 Task: Open Card Mediation Execution Review in Board Sales Forecasting Software to Workspace Administrative Assistance and add a team member Softage.3@softage.net, a label Red, a checklist Affiliate Marketing, an attachment from your google drive, a color Red and finally, add a card description 'Plan and execute company team-building workshop' and a comment 'This task presents an opportunity to innovate and come up with new solutions to old problems.'. Add a start date 'Jan 07, 1900' with a due date 'Jan 14, 1900'
Action: Mouse moved to (649, 189)
Screenshot: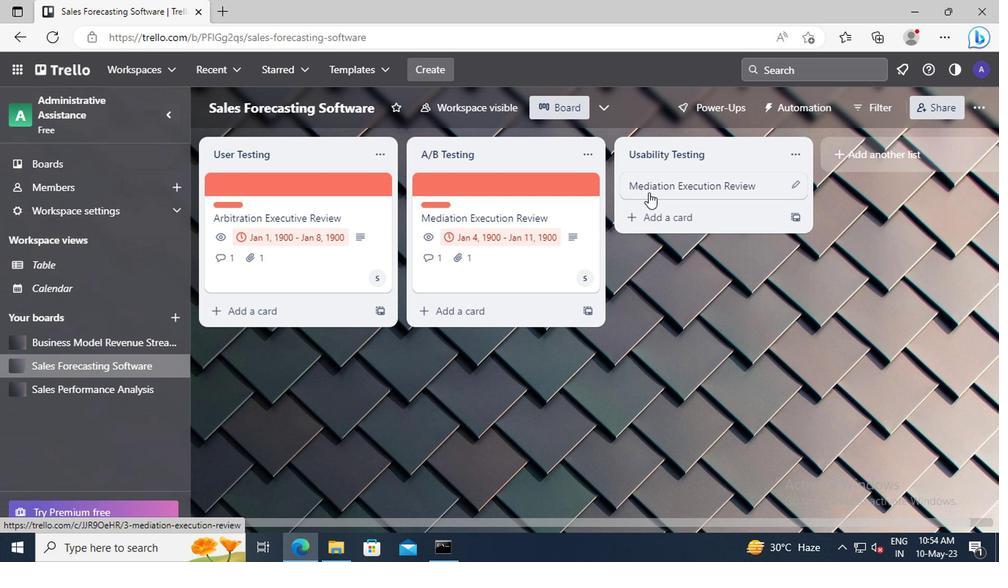 
Action: Mouse pressed left at (649, 189)
Screenshot: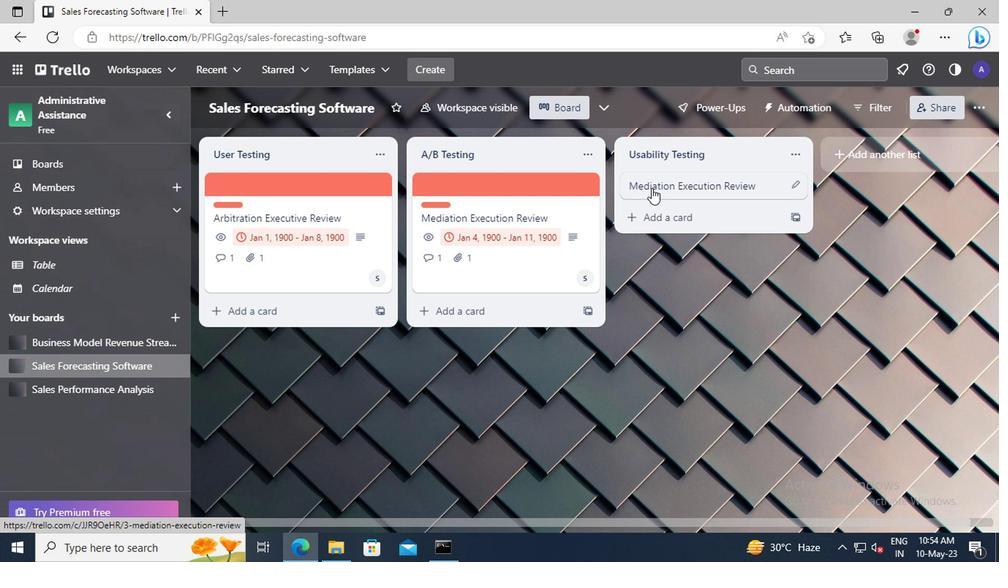 
Action: Mouse moved to (652, 237)
Screenshot: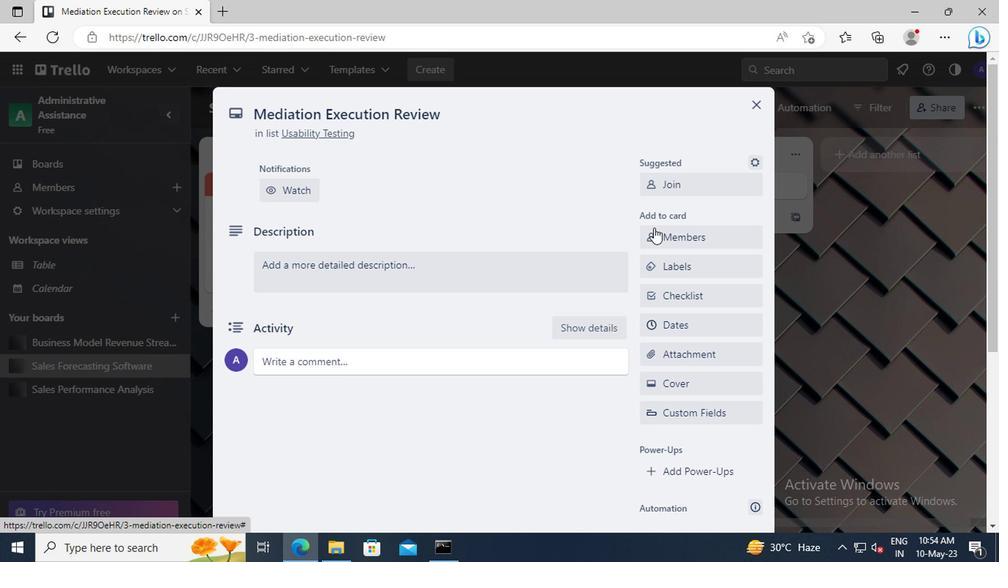 
Action: Mouse pressed left at (652, 237)
Screenshot: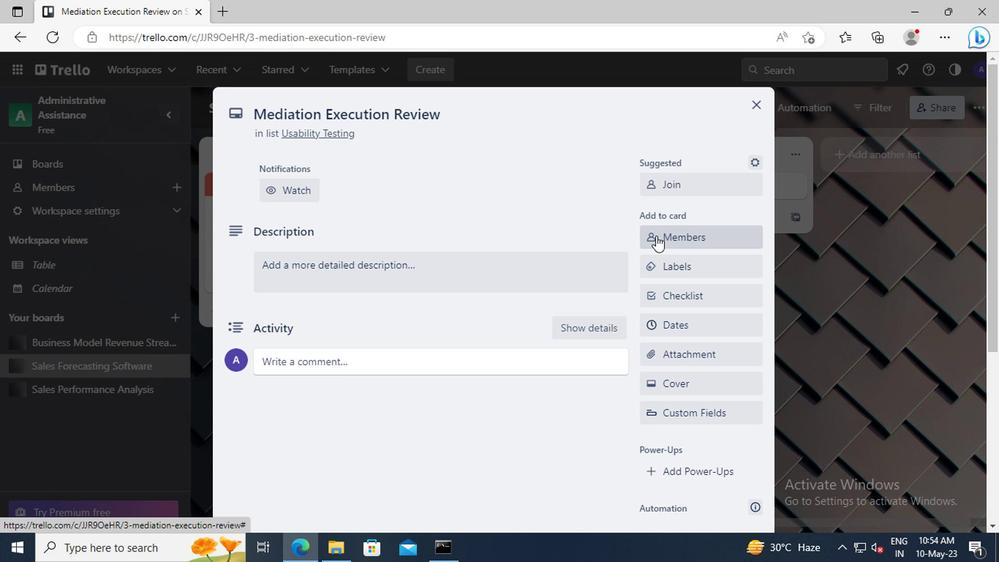 
Action: Mouse moved to (675, 304)
Screenshot: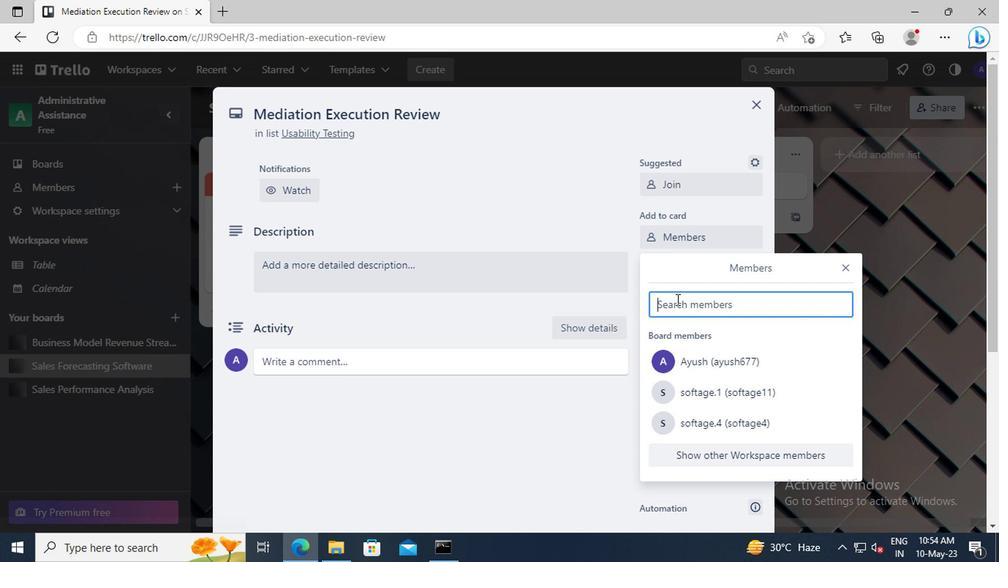 
Action: Mouse pressed left at (675, 304)
Screenshot: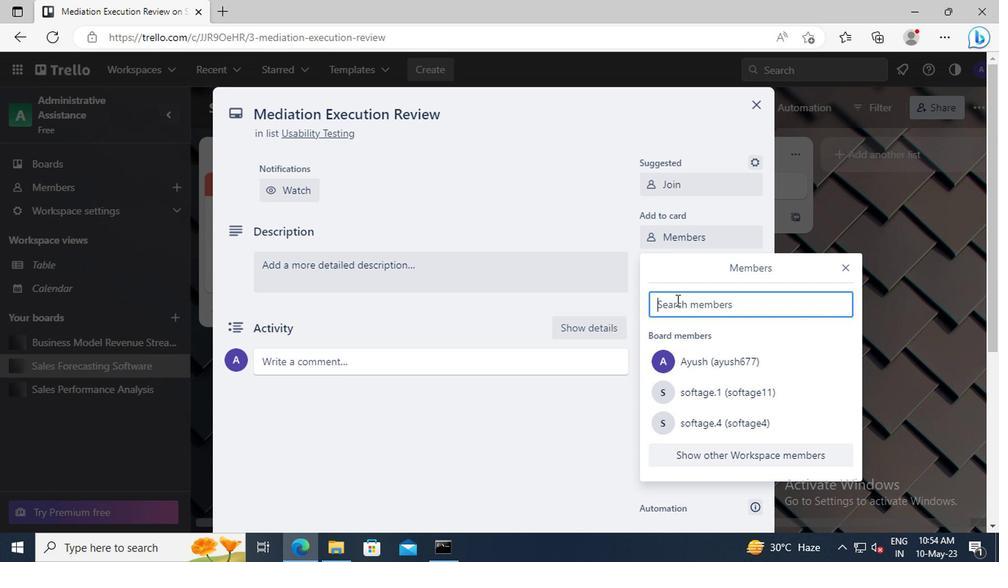 
Action: Mouse moved to (675, 304)
Screenshot: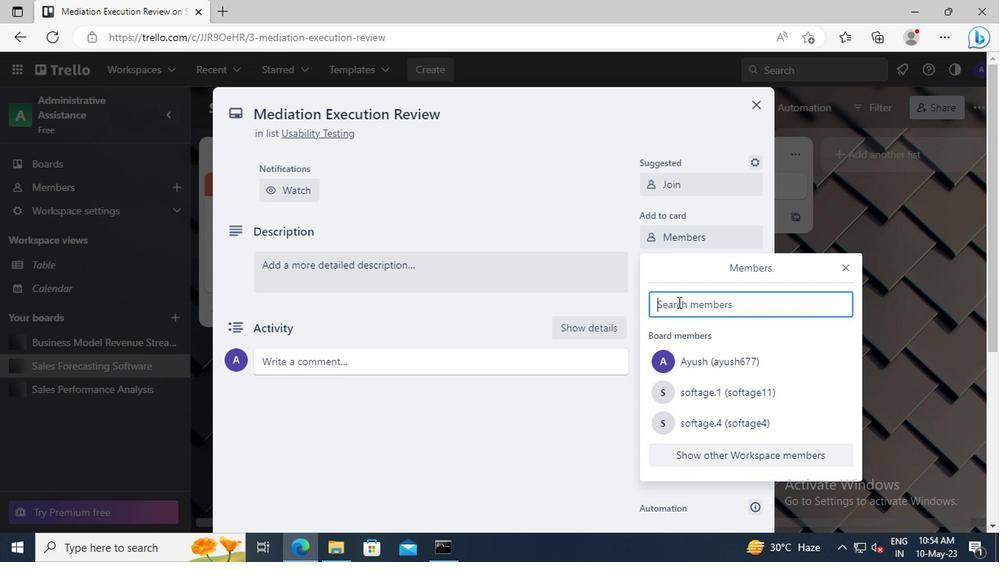 
Action: Key pressed <Key.shift>SOFTAGE.3
Screenshot: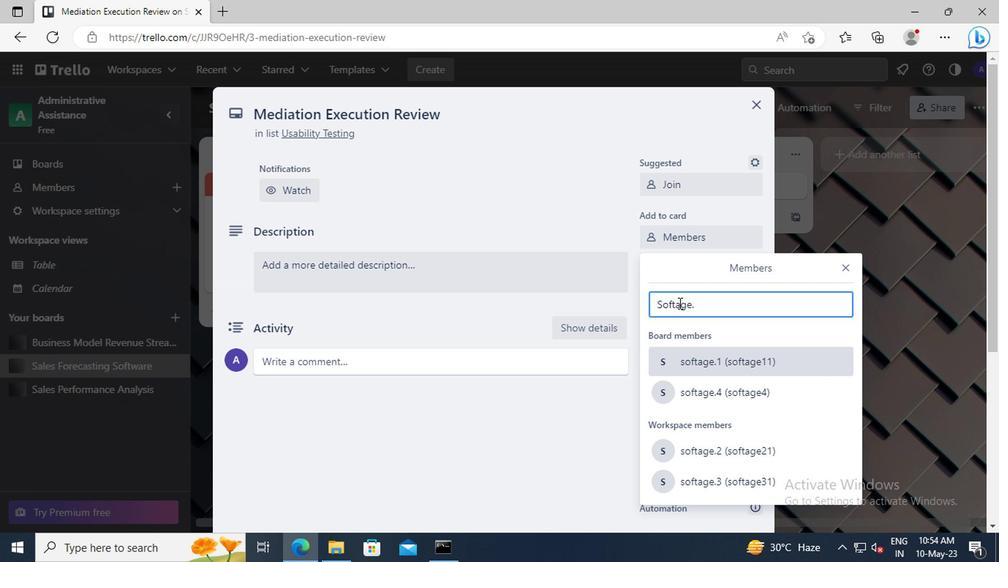 
Action: Mouse moved to (680, 438)
Screenshot: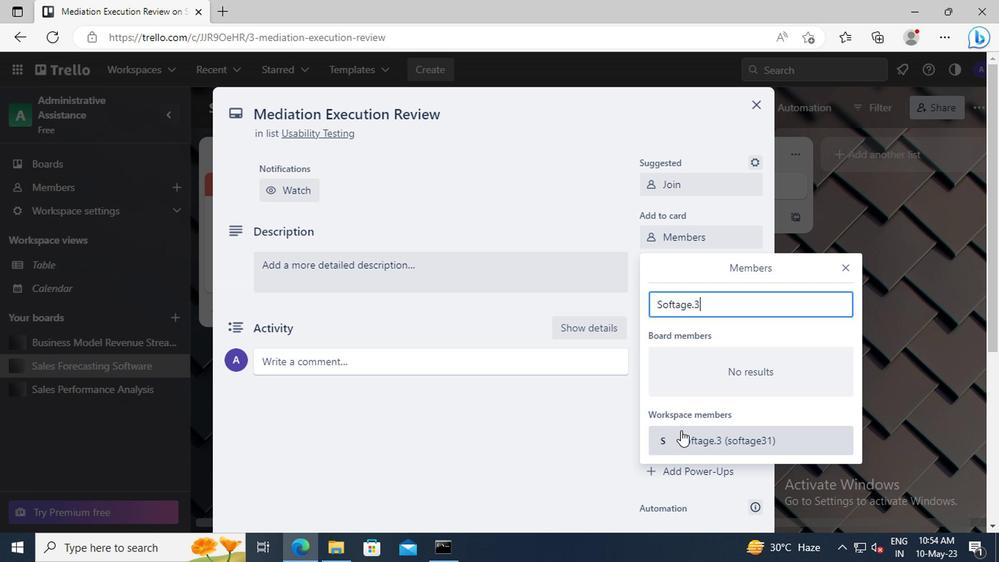 
Action: Mouse pressed left at (680, 438)
Screenshot: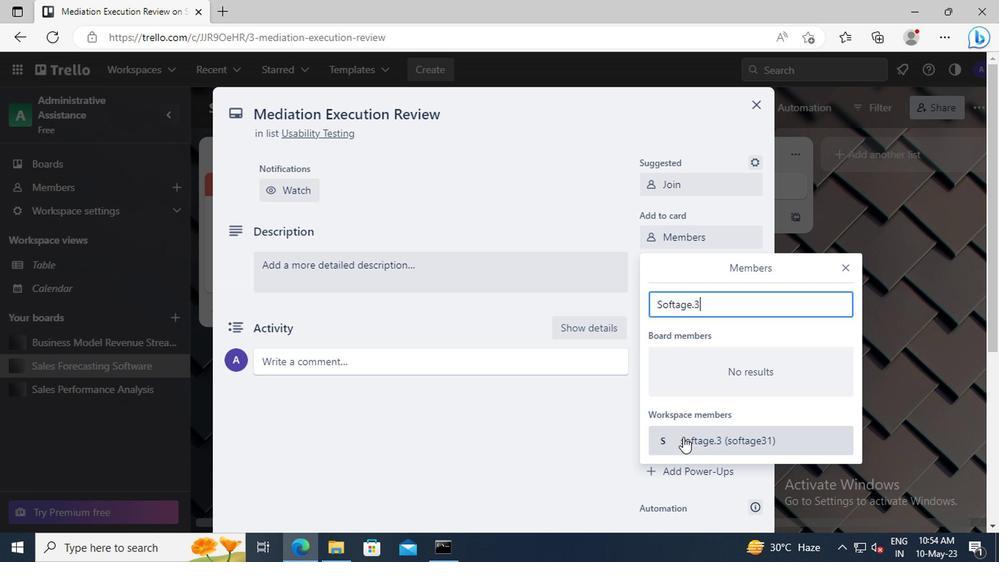 
Action: Mouse moved to (846, 268)
Screenshot: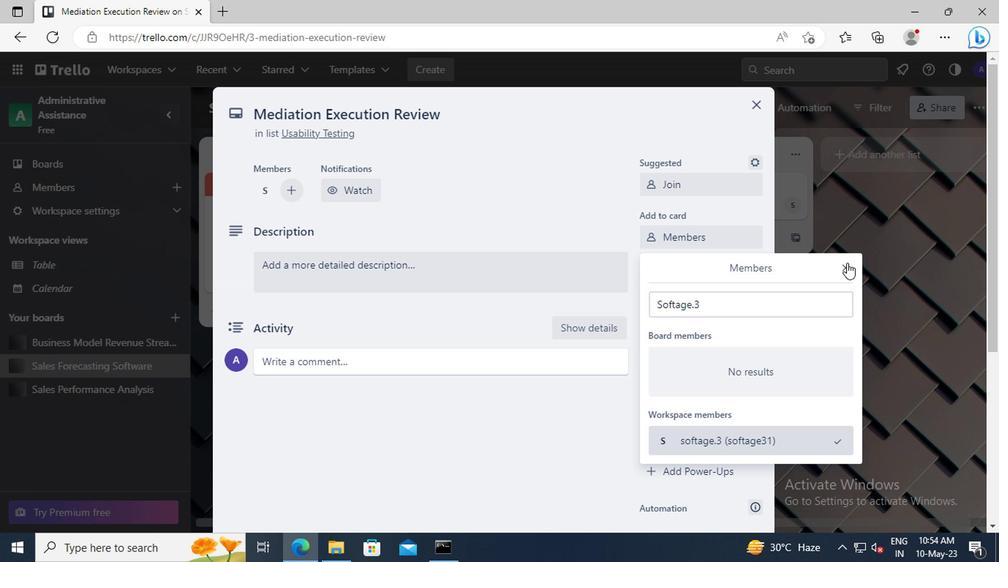 
Action: Mouse pressed left at (846, 268)
Screenshot: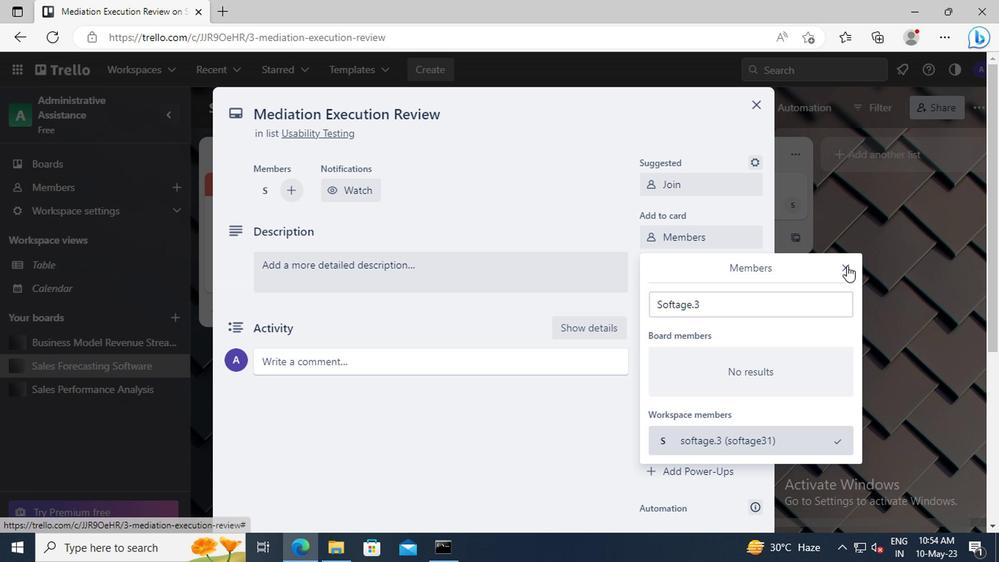 
Action: Mouse moved to (714, 272)
Screenshot: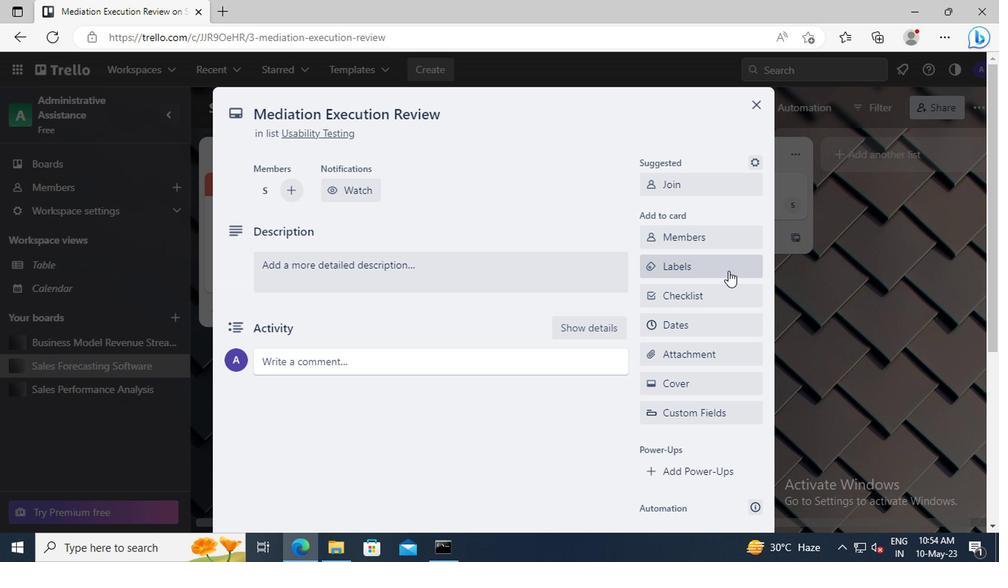 
Action: Mouse pressed left at (714, 272)
Screenshot: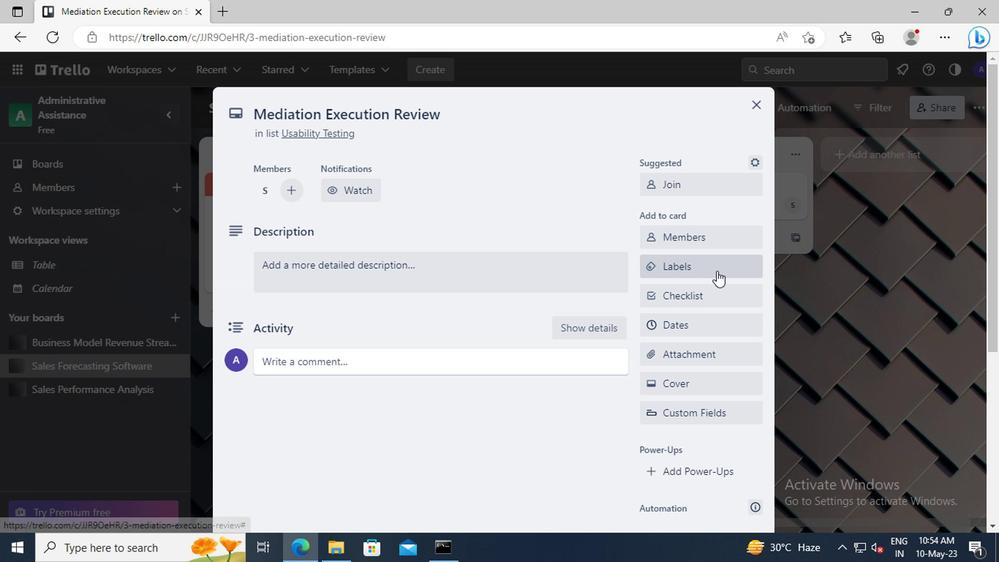 
Action: Mouse moved to (730, 361)
Screenshot: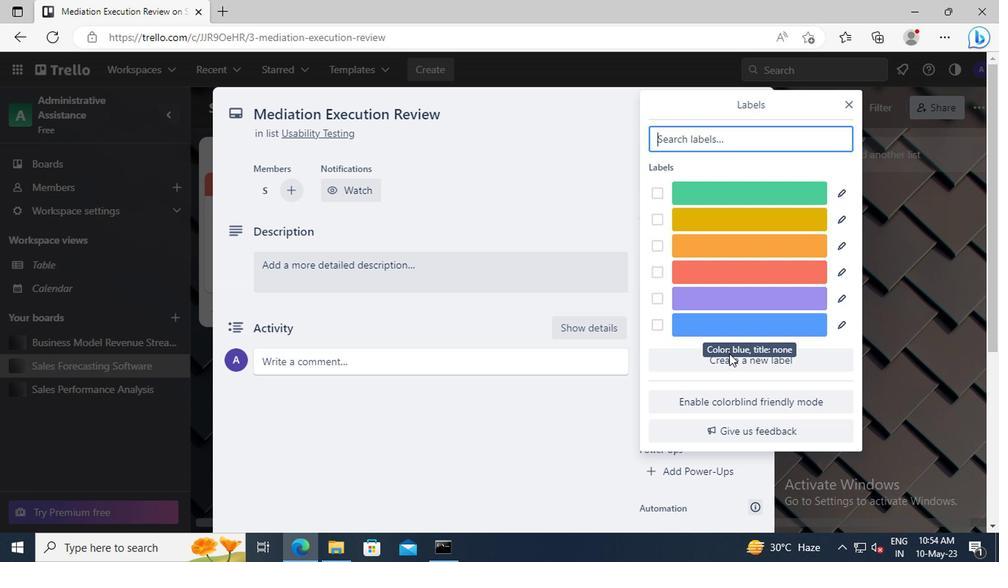 
Action: Mouse pressed left at (730, 361)
Screenshot: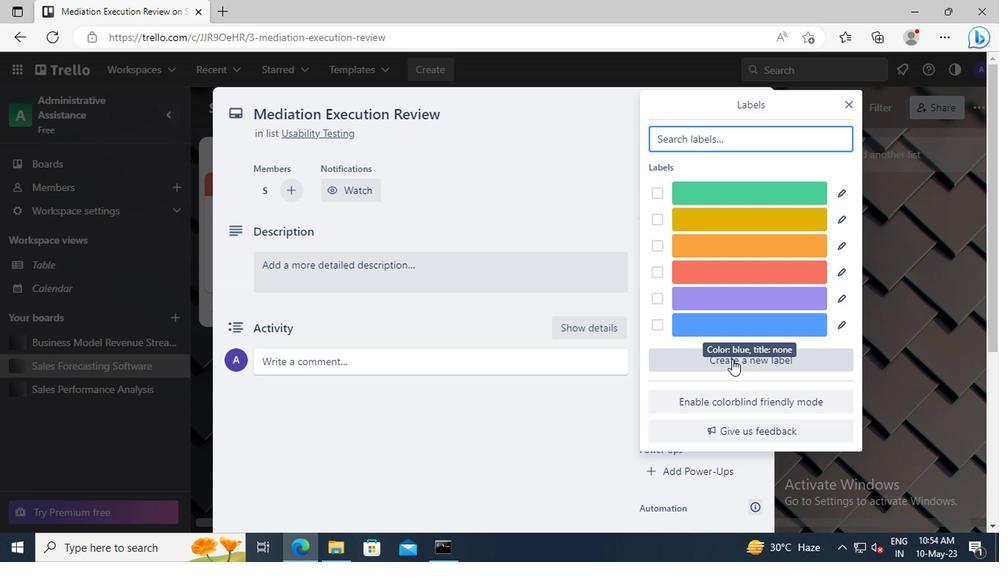 
Action: Mouse moved to (789, 317)
Screenshot: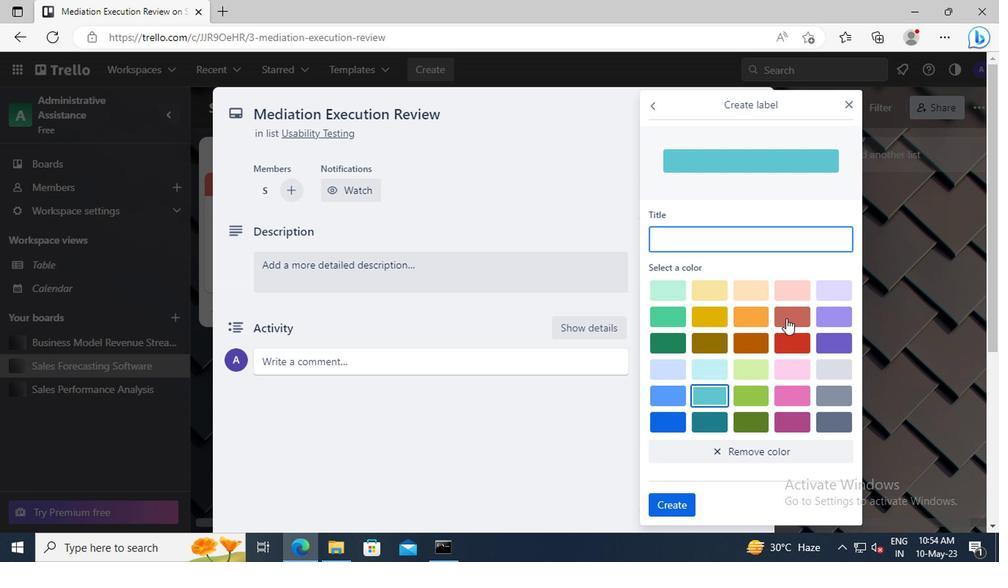 
Action: Mouse pressed left at (789, 317)
Screenshot: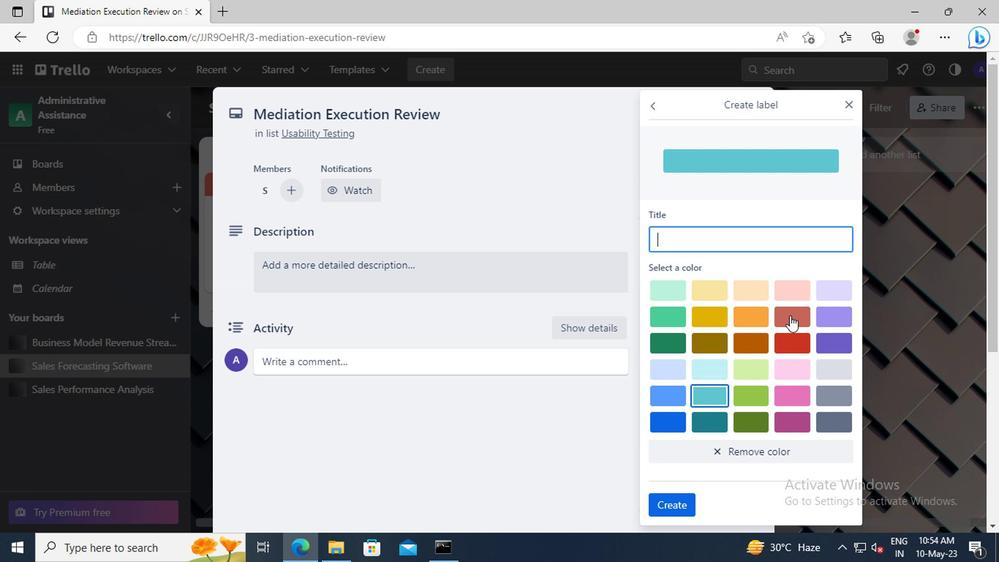 
Action: Mouse moved to (680, 502)
Screenshot: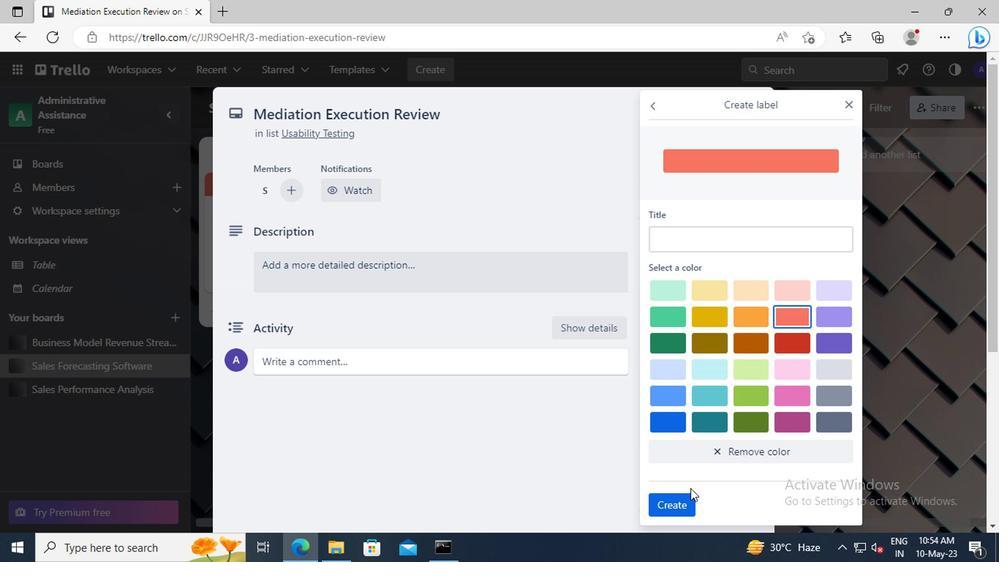 
Action: Mouse pressed left at (680, 502)
Screenshot: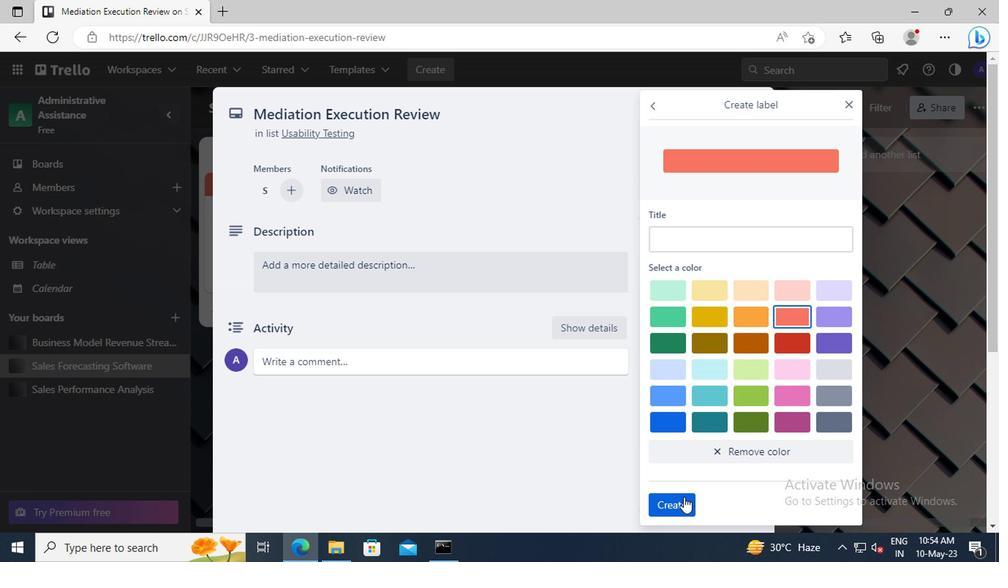 
Action: Mouse moved to (848, 107)
Screenshot: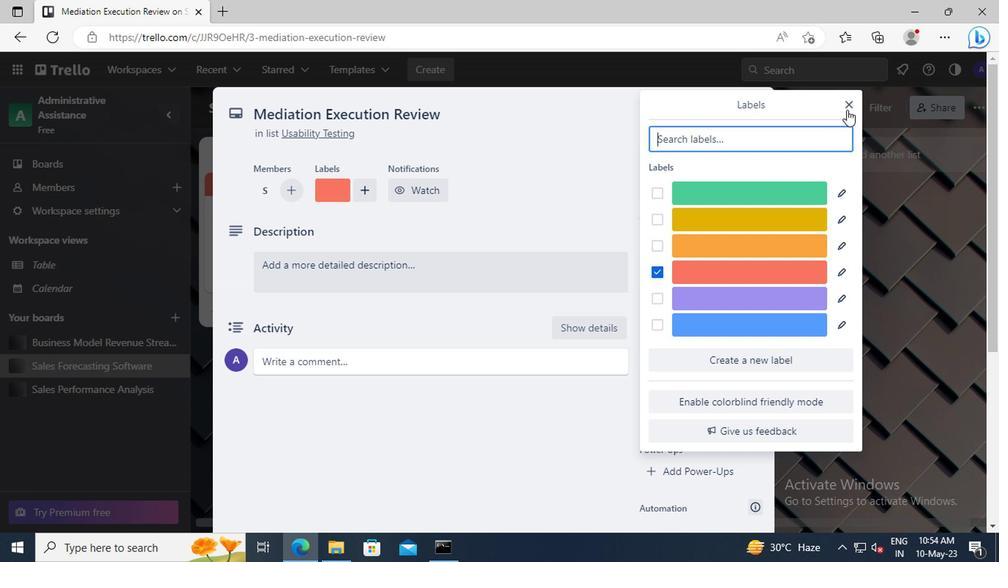 
Action: Mouse pressed left at (848, 107)
Screenshot: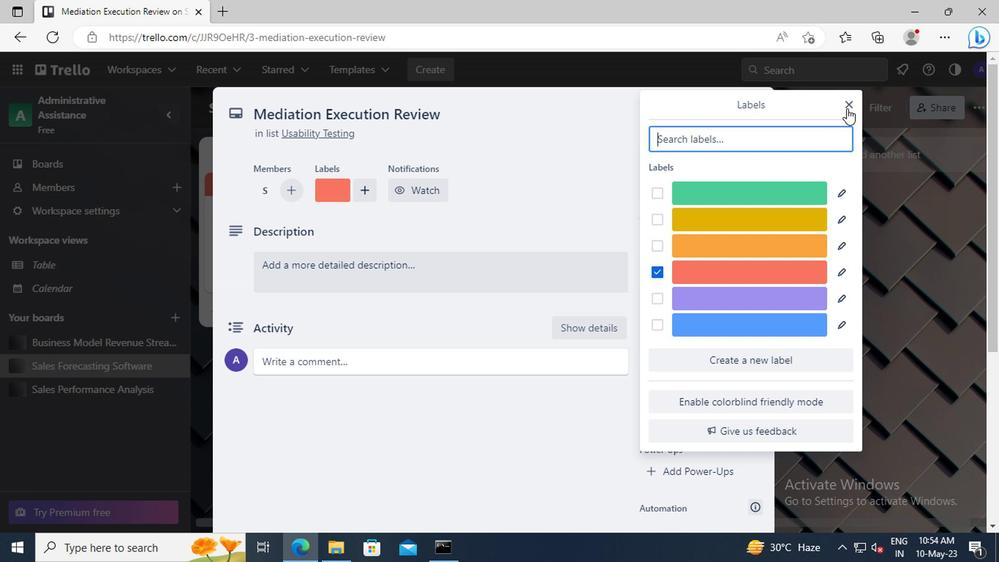 
Action: Mouse moved to (710, 294)
Screenshot: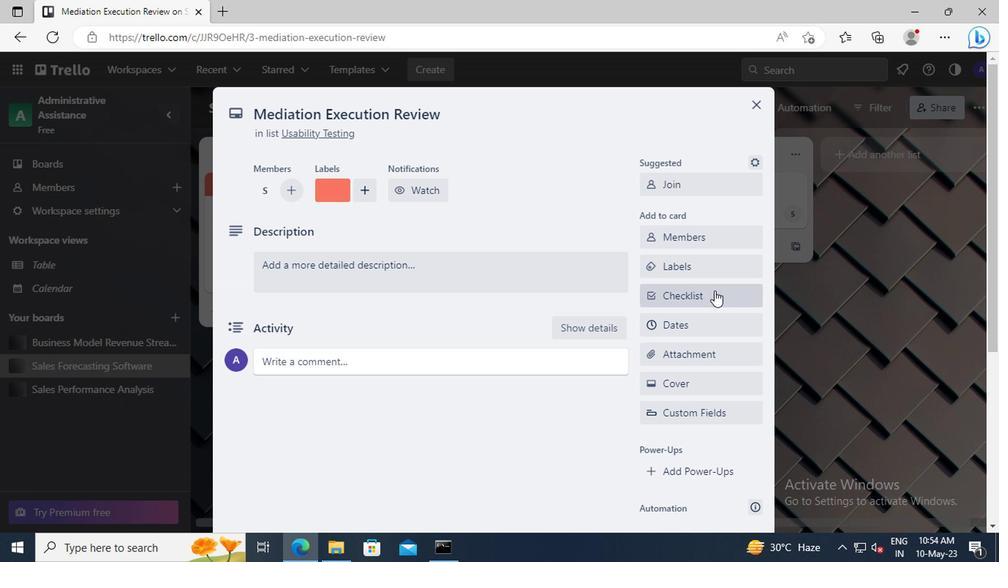 
Action: Mouse pressed left at (710, 294)
Screenshot: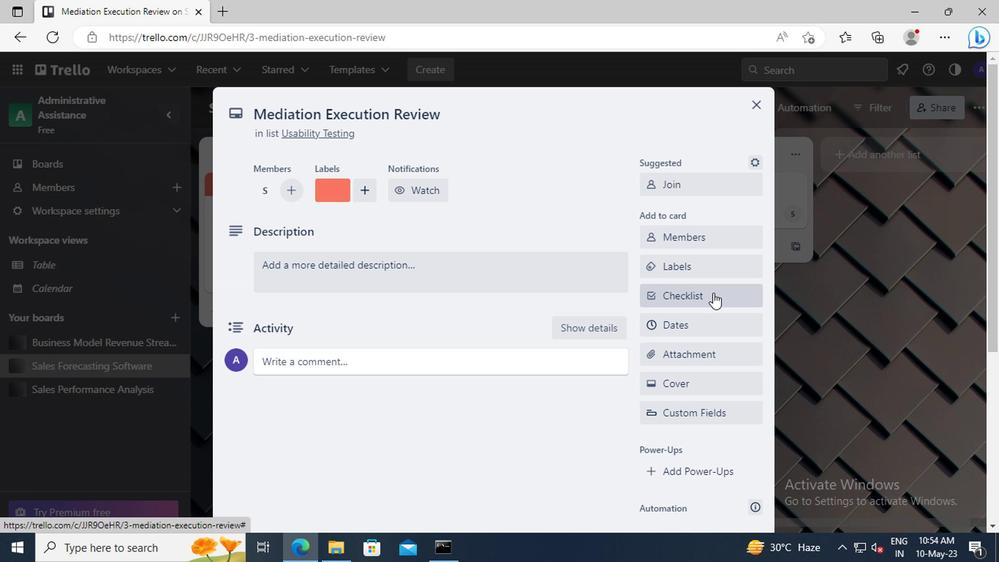 
Action: Key pressed <Key.shift>AFFILIATE<Key.space><Key.shift>MARKETING
Screenshot: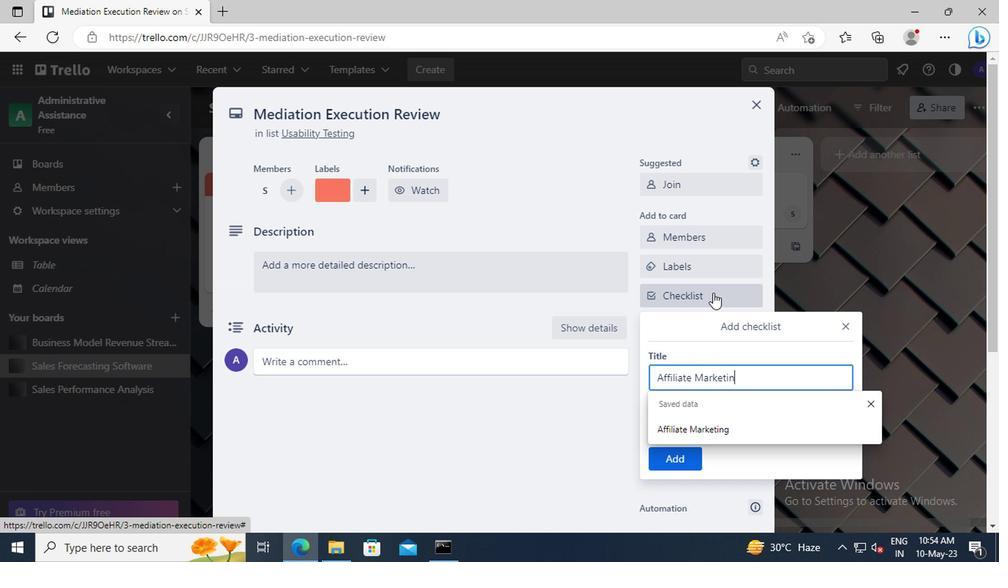 
Action: Mouse moved to (683, 455)
Screenshot: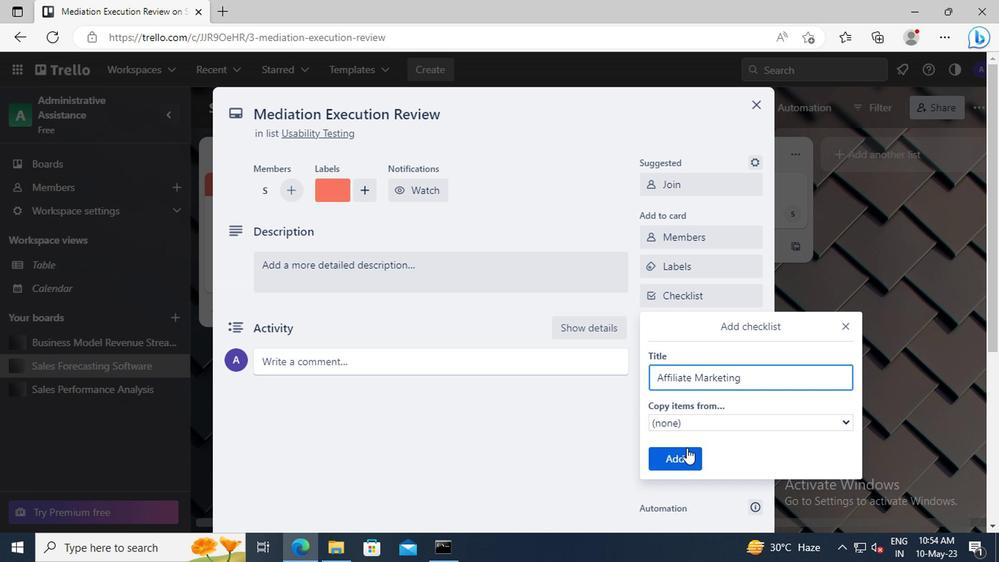 
Action: Mouse pressed left at (683, 455)
Screenshot: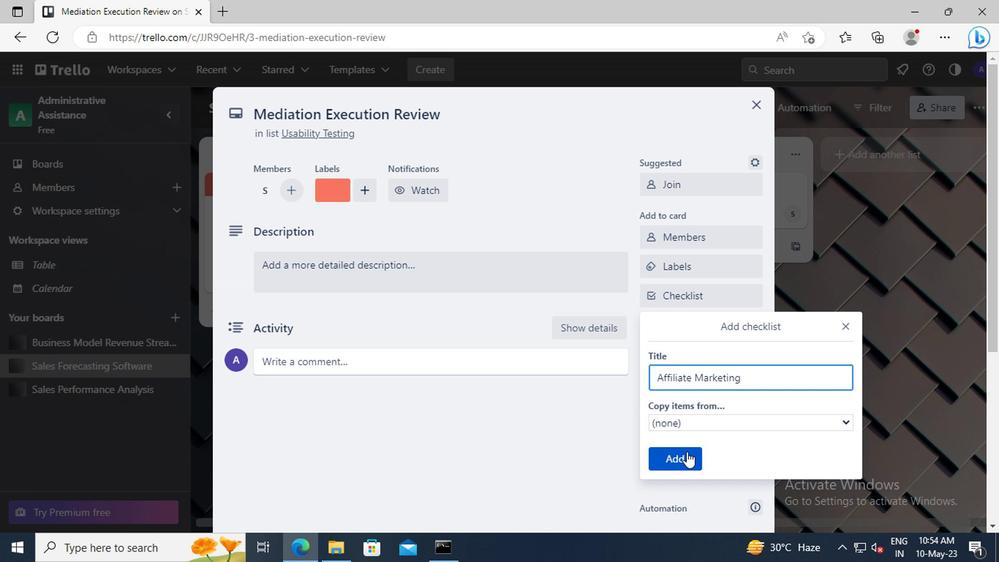 
Action: Mouse moved to (680, 354)
Screenshot: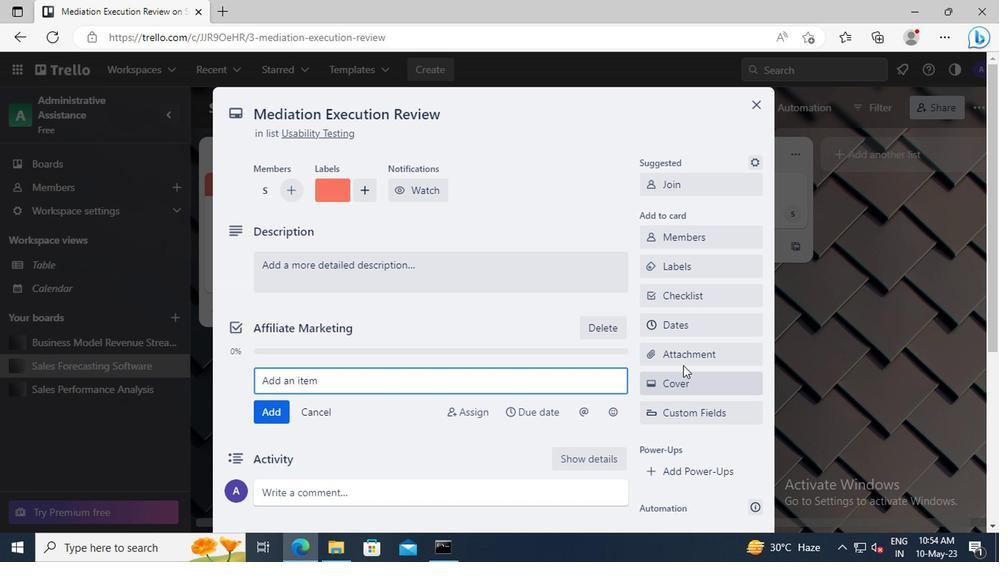 
Action: Mouse pressed left at (680, 354)
Screenshot: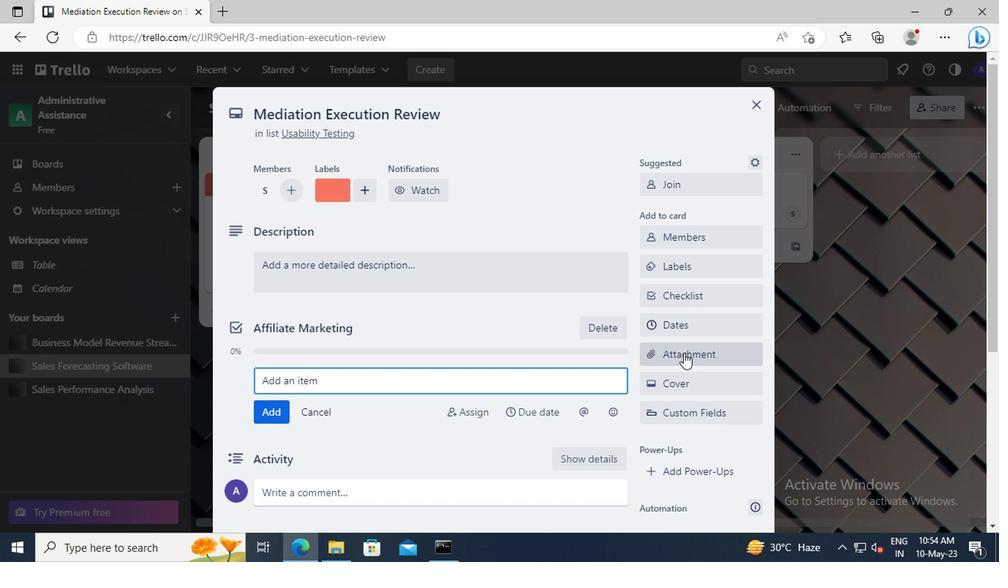 
Action: Mouse moved to (703, 183)
Screenshot: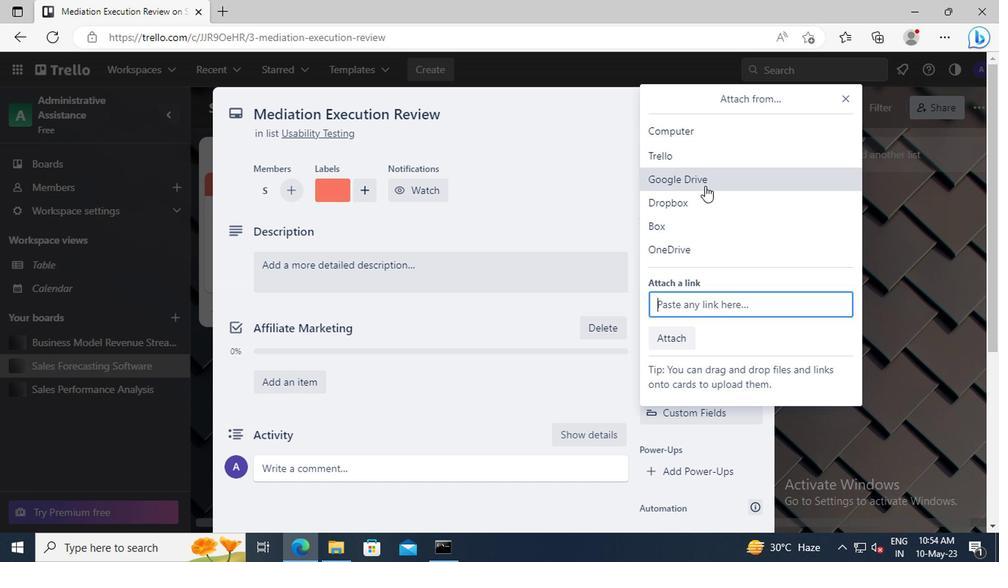 
Action: Mouse pressed left at (703, 183)
Screenshot: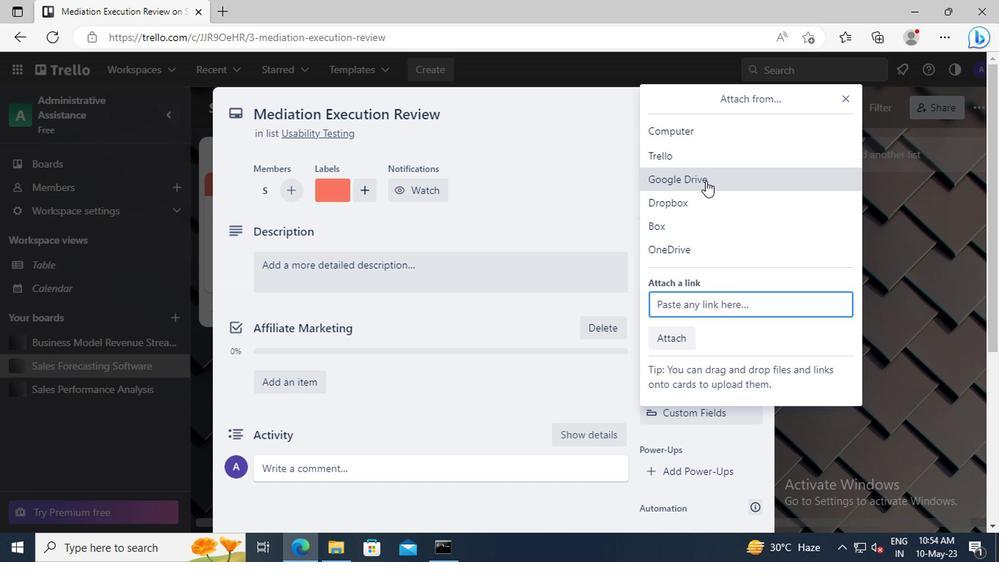 
Action: Mouse moved to (288, 308)
Screenshot: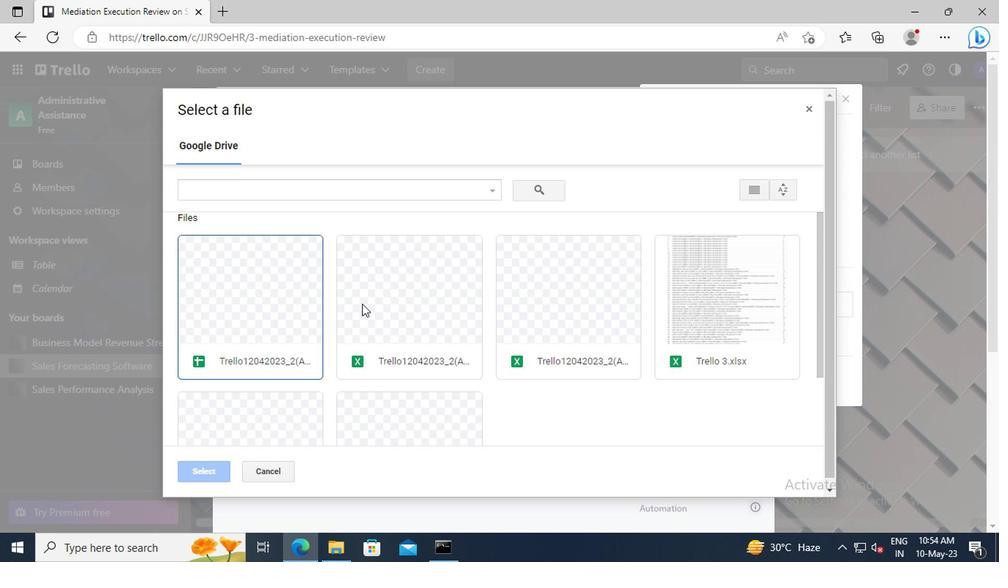 
Action: Mouse pressed left at (288, 308)
Screenshot: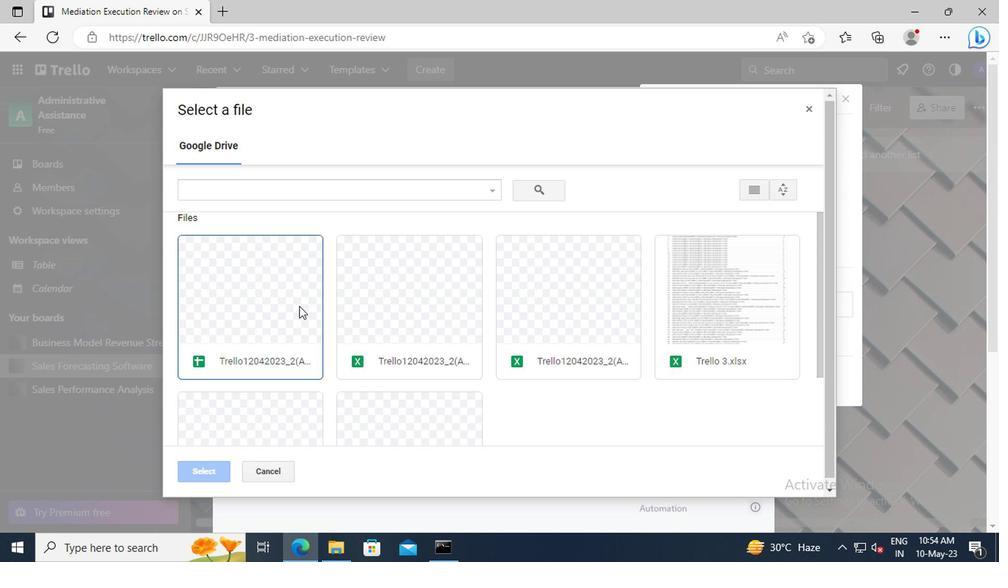 
Action: Mouse moved to (192, 478)
Screenshot: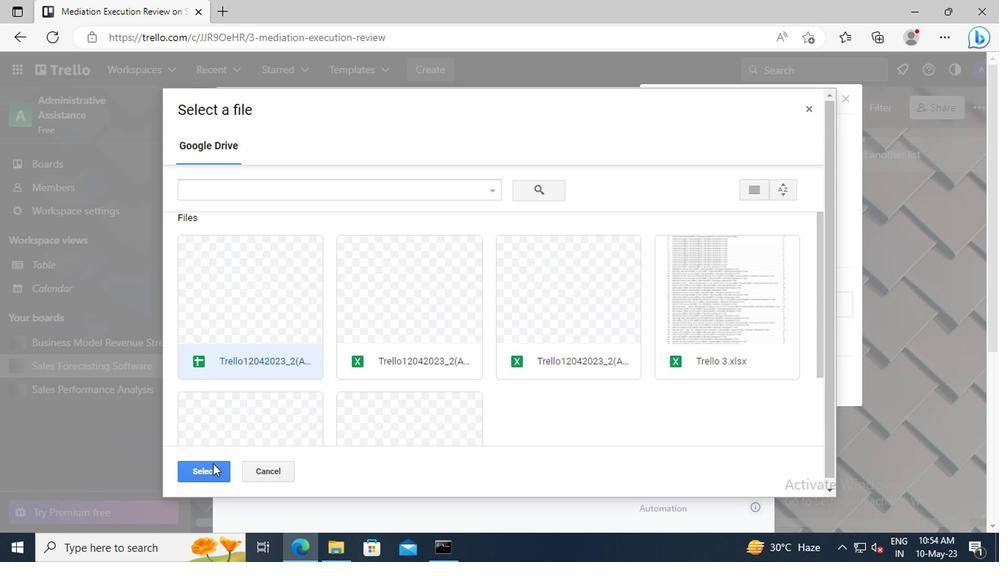 
Action: Mouse pressed left at (192, 478)
Screenshot: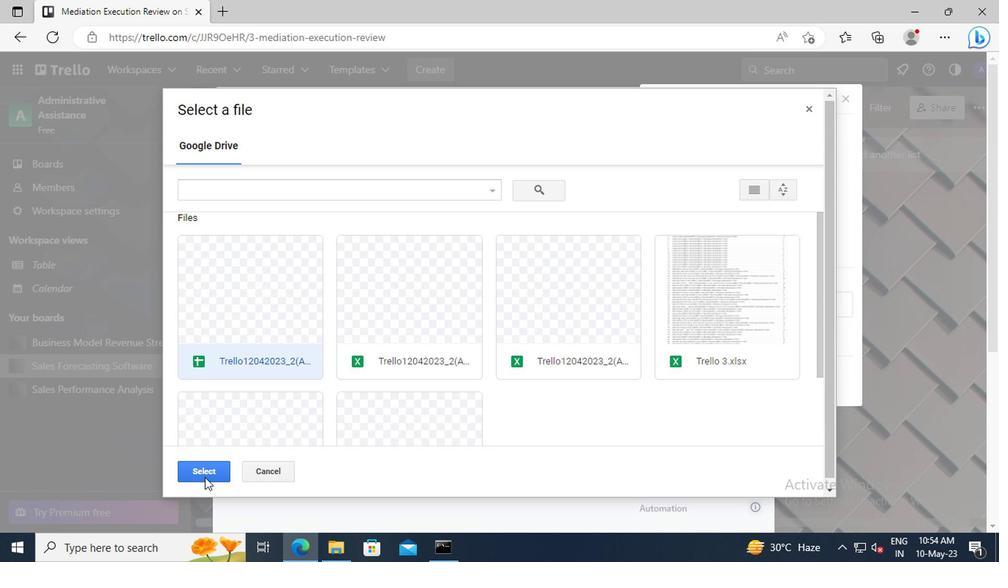 
Action: Mouse moved to (653, 384)
Screenshot: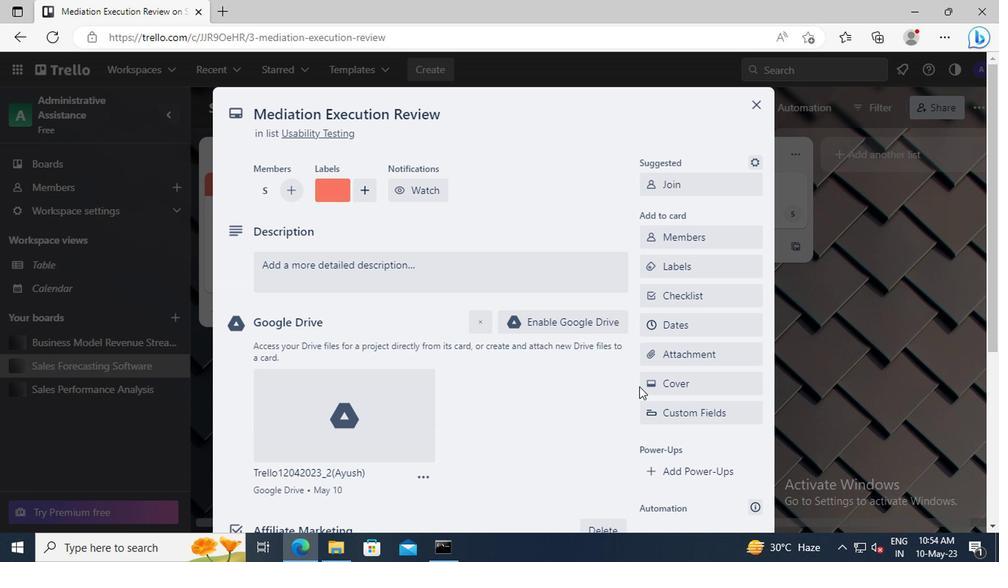 
Action: Mouse pressed left at (653, 384)
Screenshot: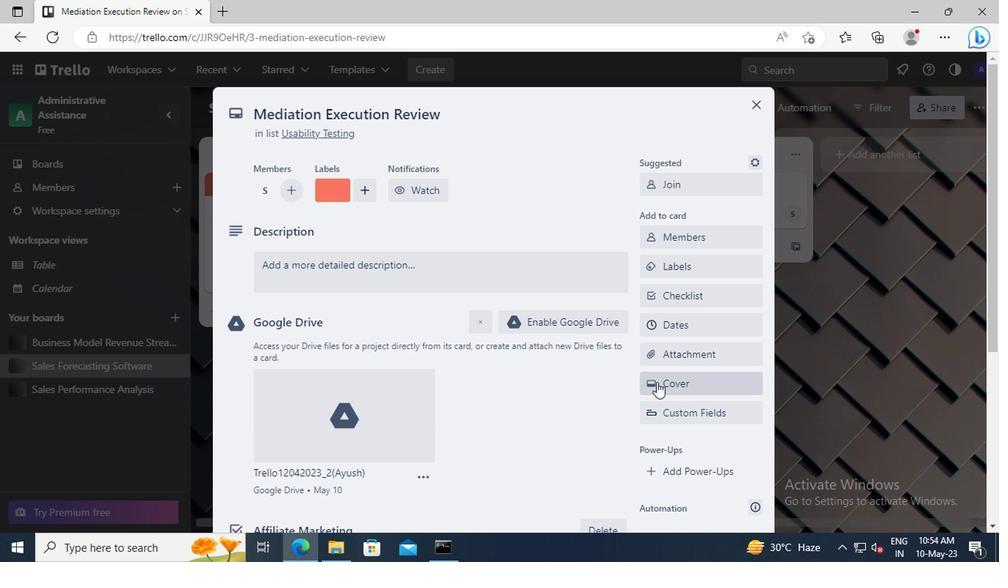
Action: Mouse moved to (782, 241)
Screenshot: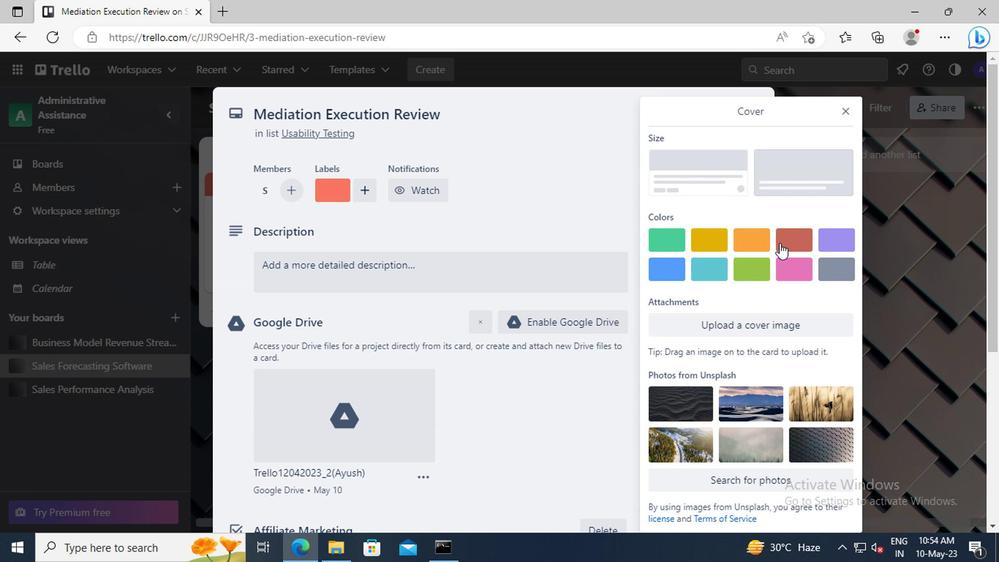 
Action: Mouse pressed left at (782, 241)
Screenshot: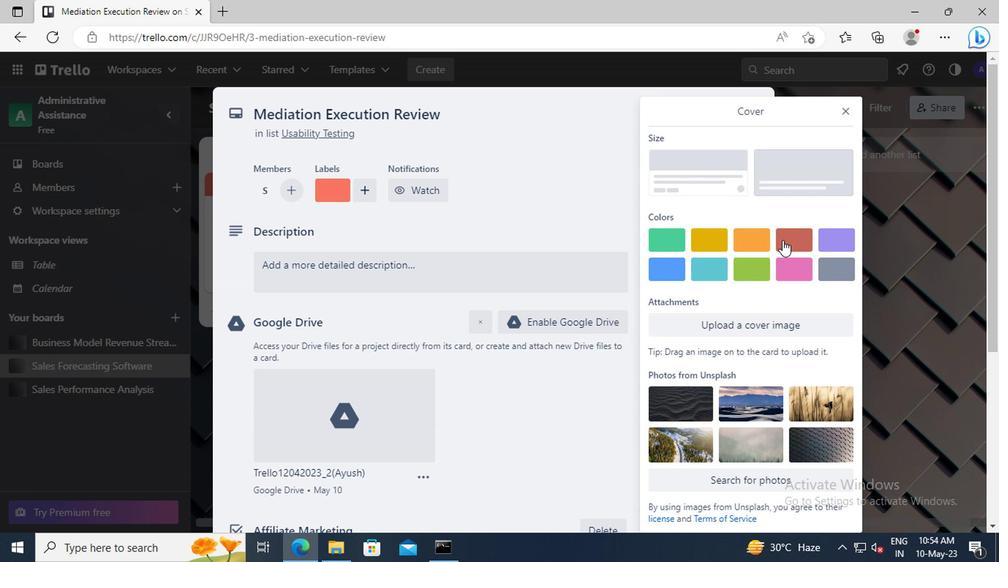 
Action: Mouse moved to (843, 104)
Screenshot: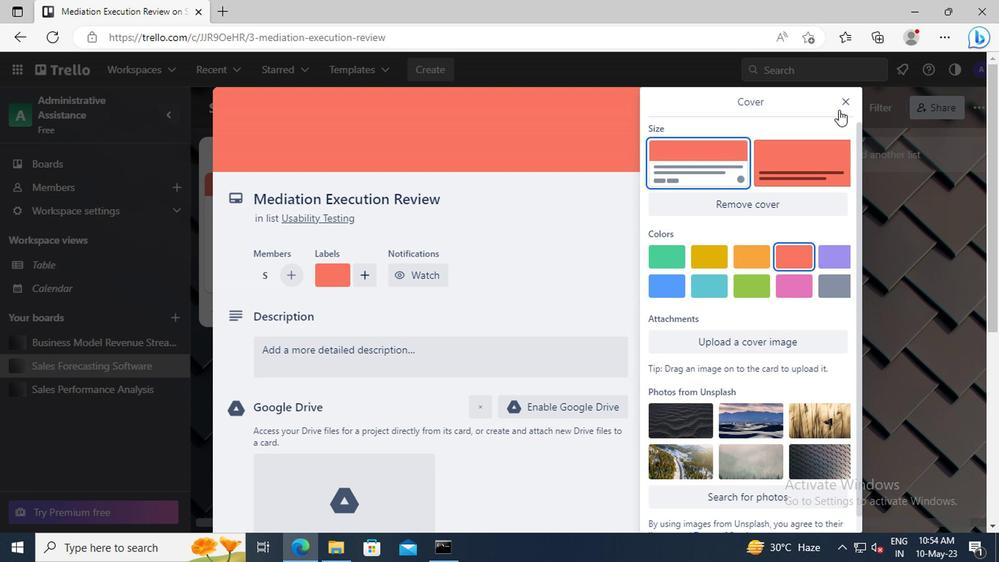 
Action: Mouse pressed left at (843, 104)
Screenshot: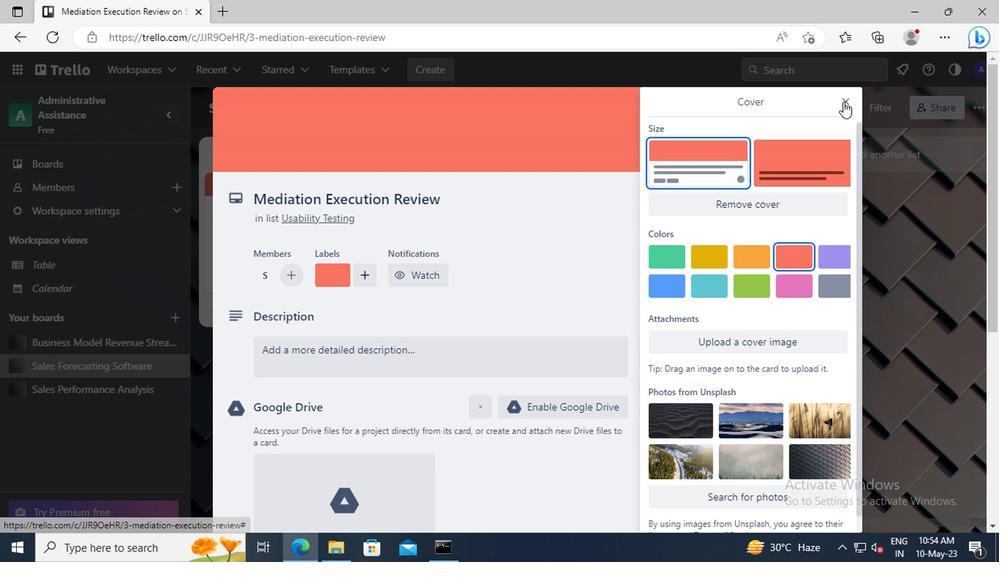 
Action: Mouse moved to (504, 260)
Screenshot: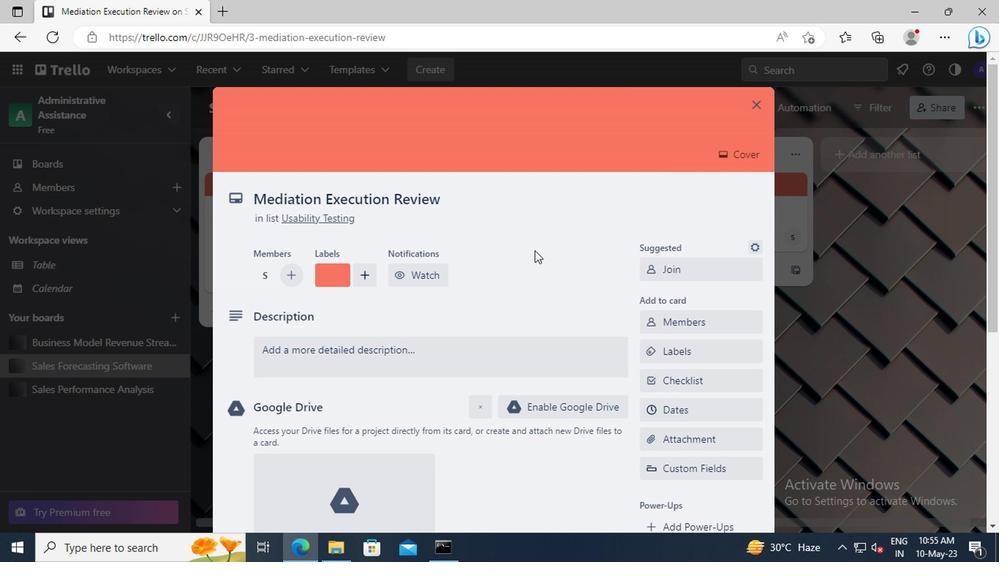 
Action: Mouse scrolled (504, 259) with delta (0, 0)
Screenshot: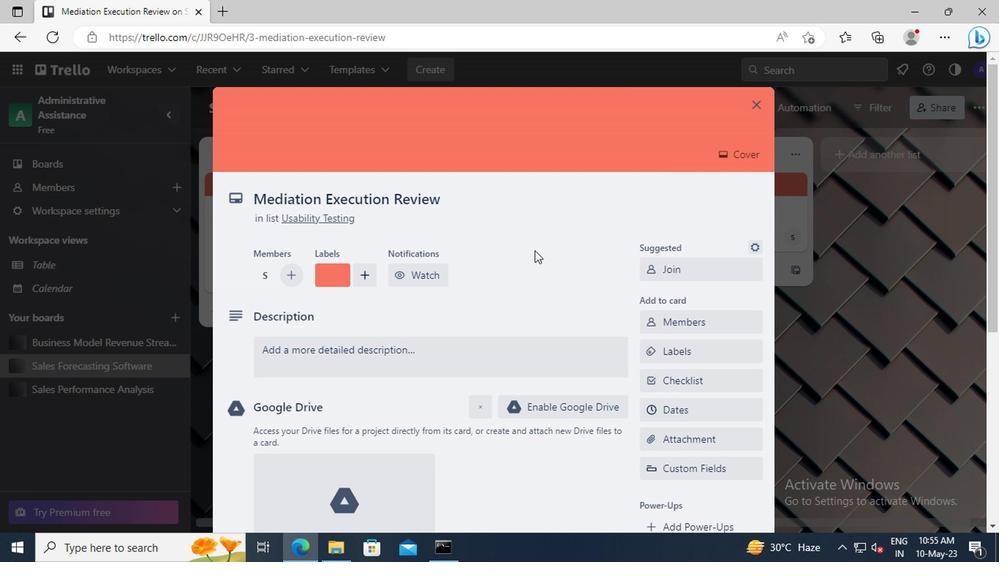 
Action: Mouse scrolled (504, 259) with delta (0, 0)
Screenshot: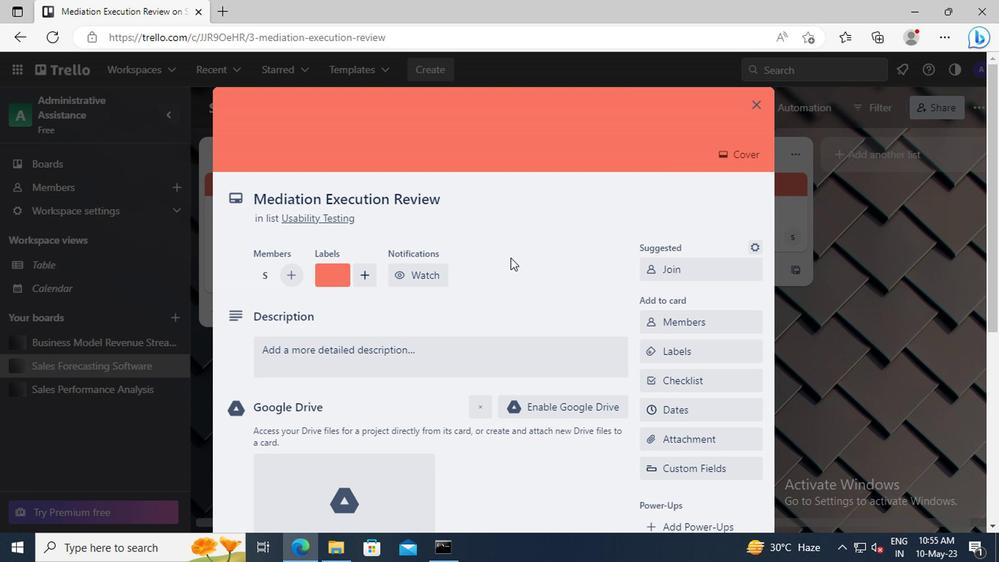 
Action: Mouse moved to (376, 225)
Screenshot: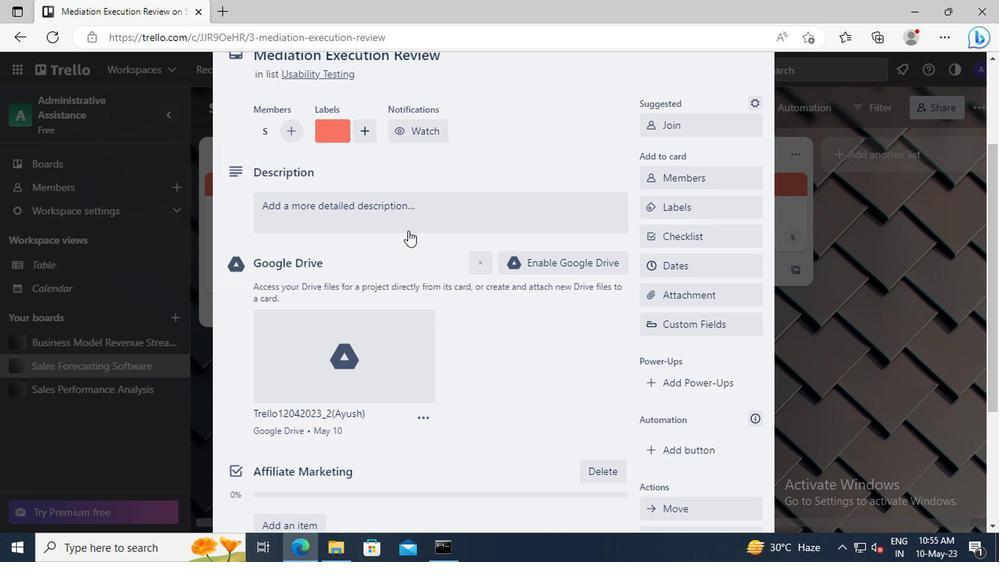 
Action: Mouse pressed left at (376, 225)
Screenshot: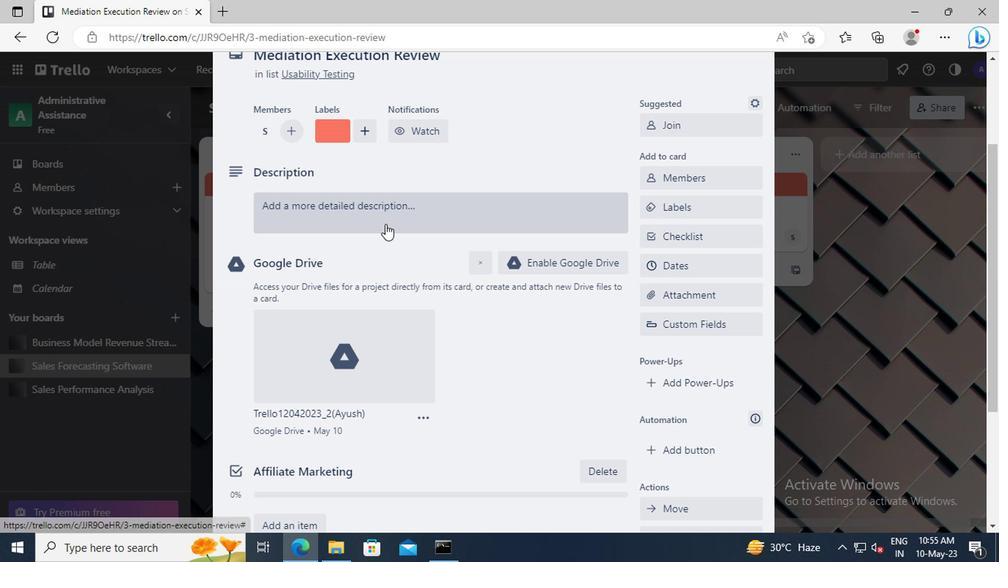 
Action: Key pressed <Key.shift>PLAN<Key.space>AND<Key.space>EXECUTE<Key.space>COMPANY<Key.space>TEAM-BUILDING<Key.space>WORKSHOP
Screenshot: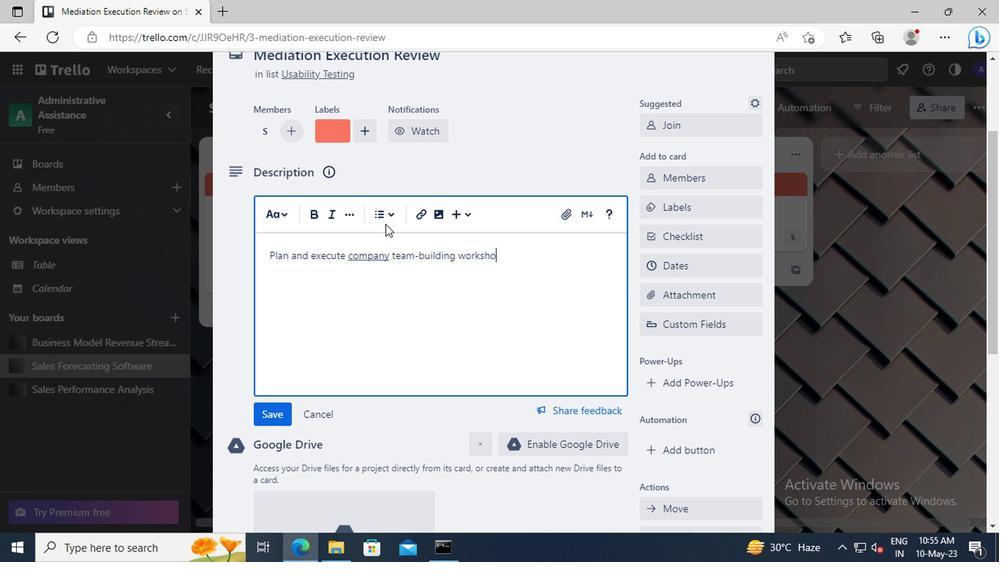 
Action: Mouse scrolled (376, 225) with delta (0, 0)
Screenshot: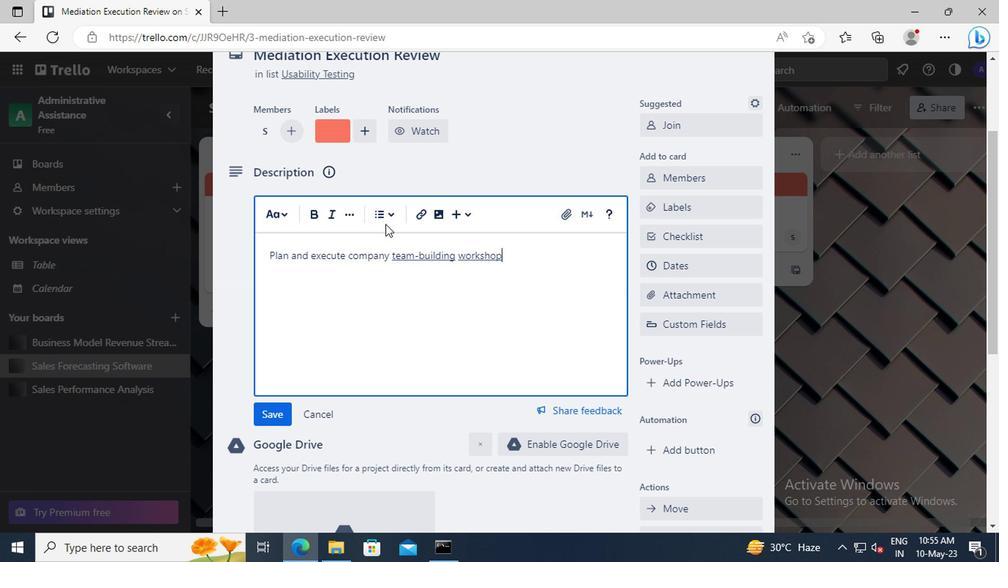 
Action: Mouse scrolled (376, 225) with delta (0, 0)
Screenshot: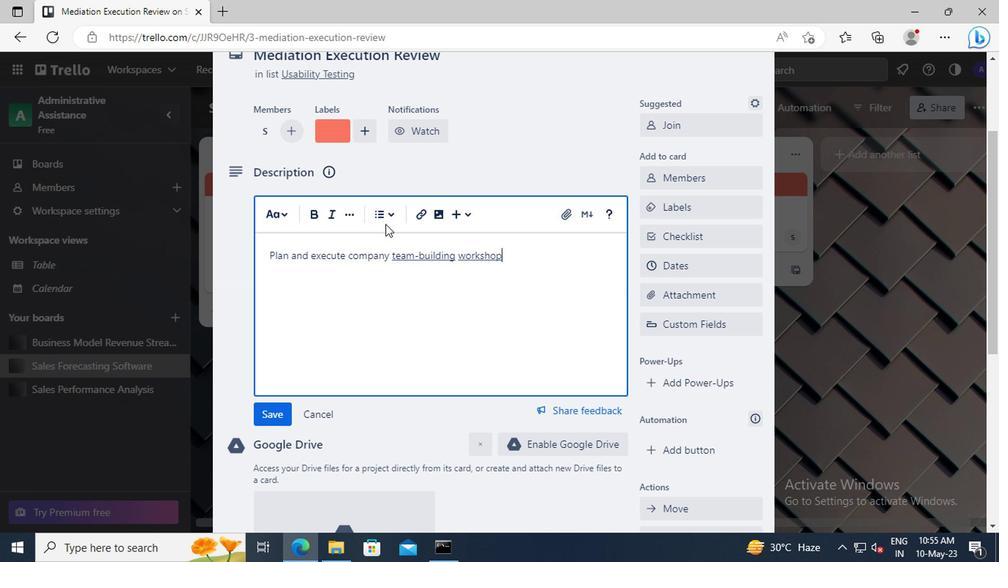 
Action: Mouse moved to (271, 272)
Screenshot: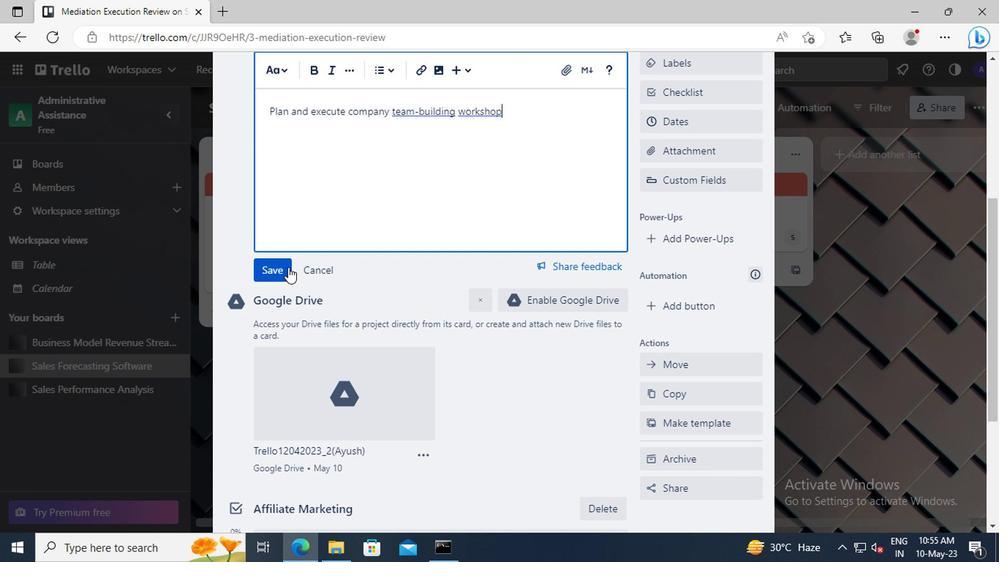 
Action: Mouse pressed left at (271, 272)
Screenshot: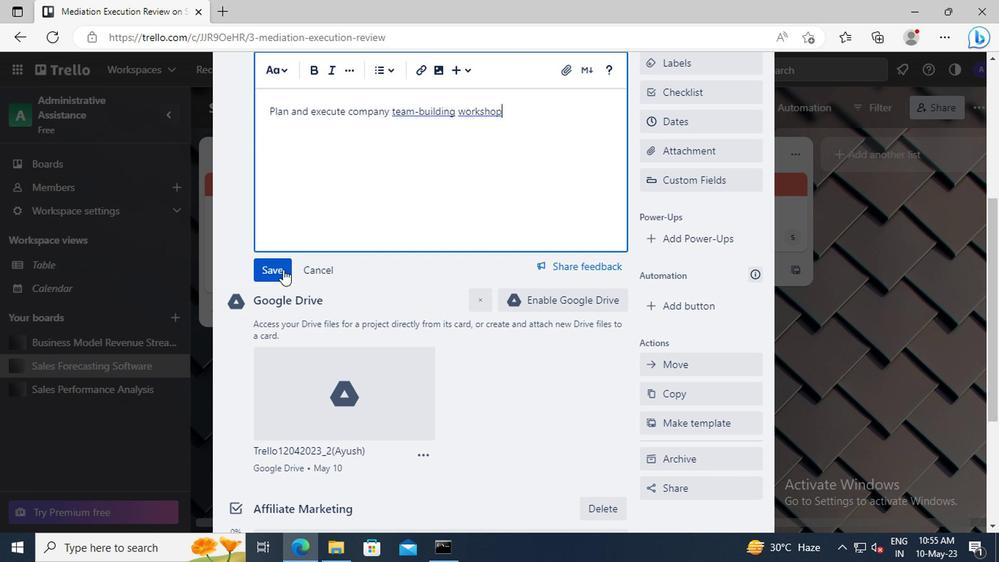 
Action: Mouse scrolled (271, 271) with delta (0, -1)
Screenshot: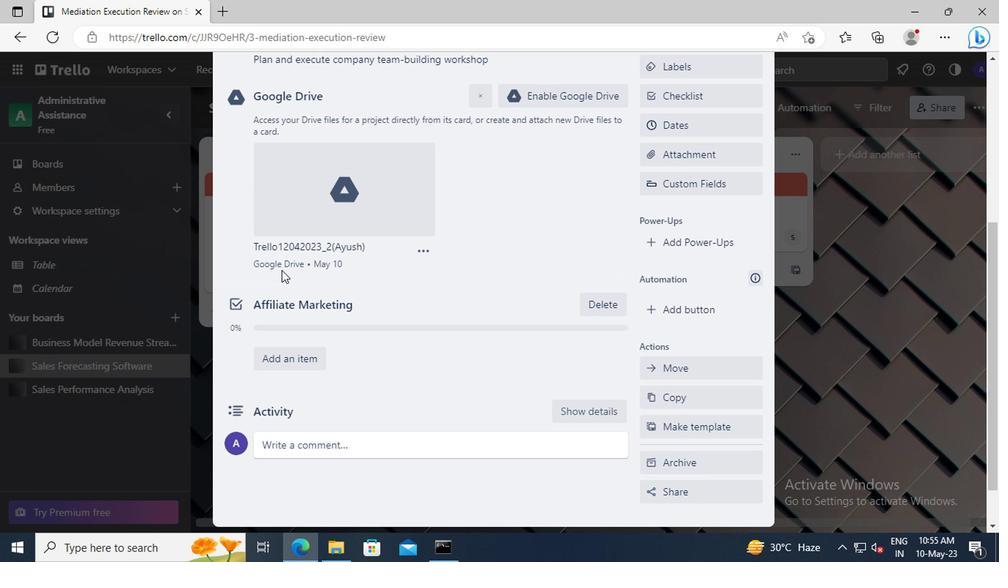 
Action: Mouse scrolled (271, 271) with delta (0, -1)
Screenshot: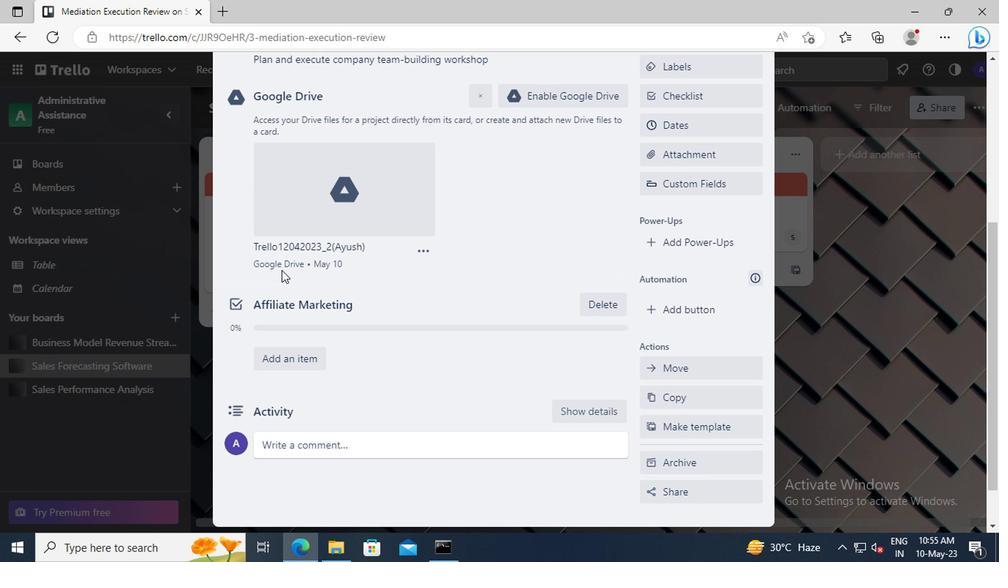 
Action: Mouse moved to (278, 397)
Screenshot: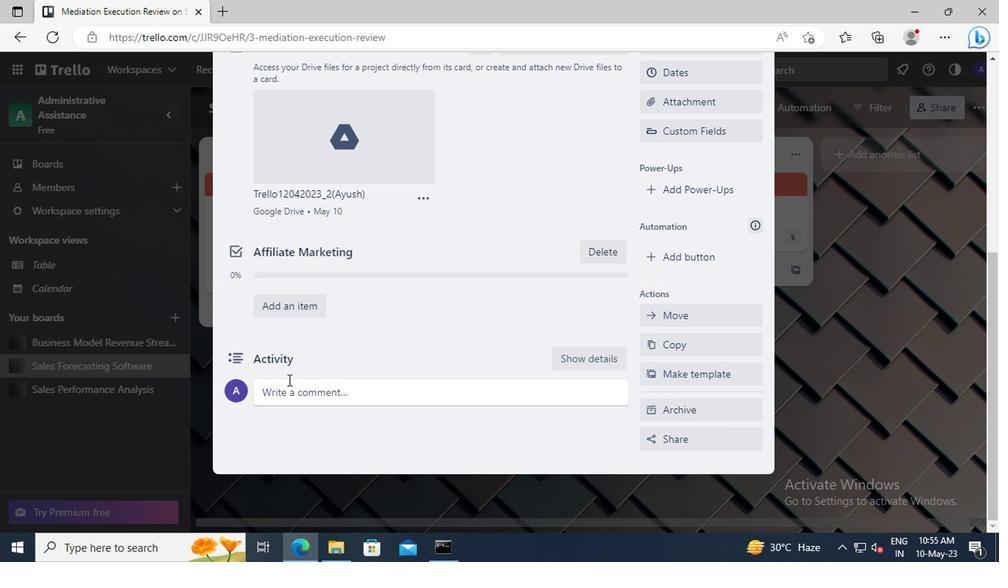 
Action: Mouse pressed left at (278, 397)
Screenshot: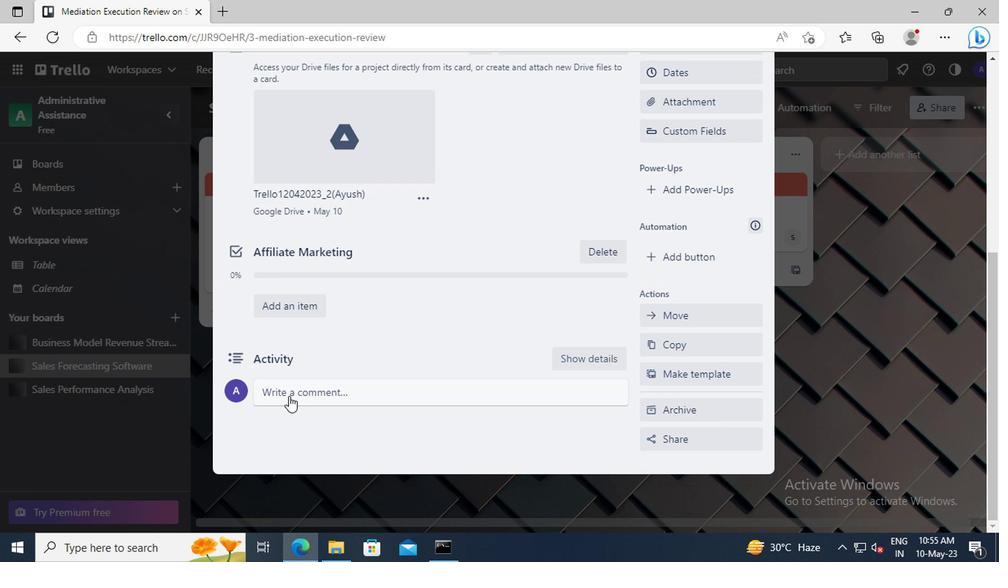 
Action: Key pressed <Key.shift>THIS<Key.space>TASK<Key.space>PRESENTS<Key.space>AN<Key.space>OPPORTUNITY<Key.space>TO<Key.space>INNOVATE<Key.space>AND<Key.space>COME<Key.space>UP<Key.space>WITH<Key.space>NEW<Key.space>SOLUTIONS<Key.space>TO<Key.space>OLD<Key.space>PROBLEMS.
Screenshot: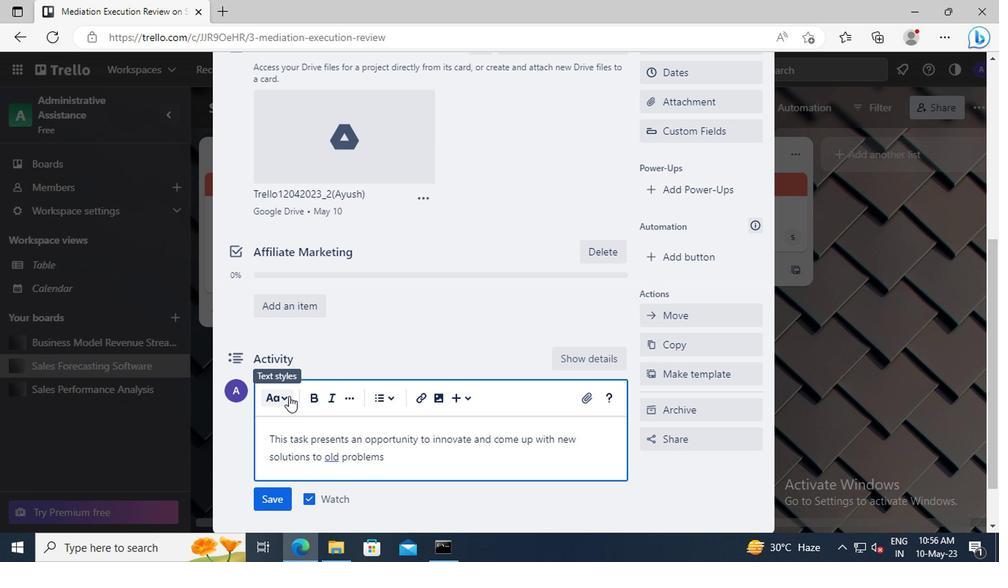 
Action: Mouse scrolled (278, 397) with delta (0, 0)
Screenshot: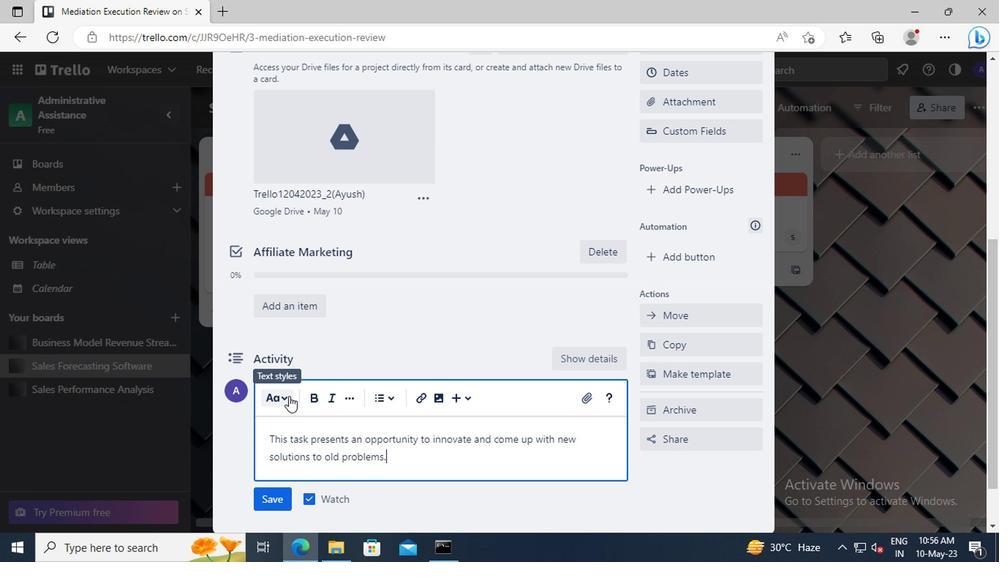 
Action: Mouse moved to (266, 436)
Screenshot: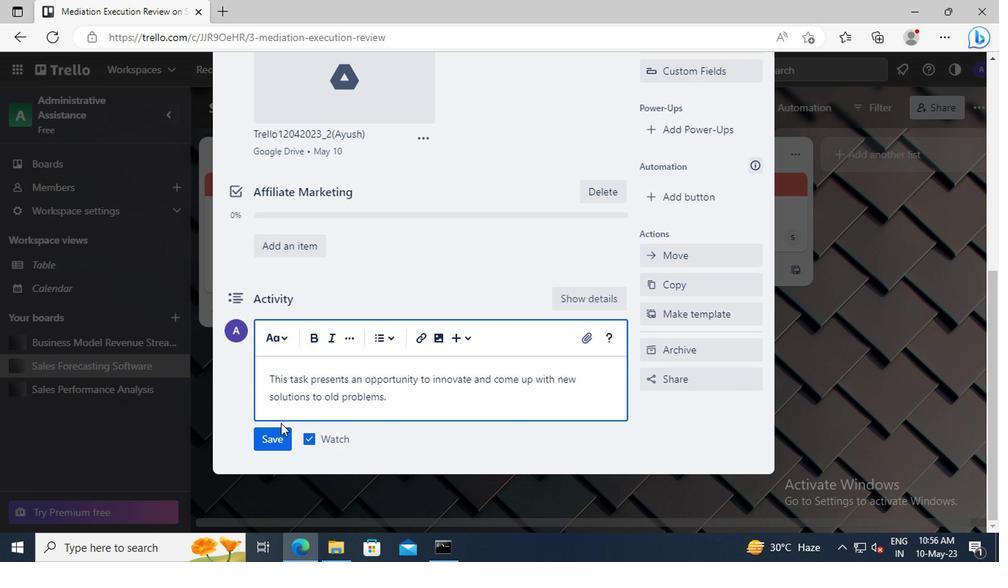 
Action: Mouse pressed left at (266, 436)
Screenshot: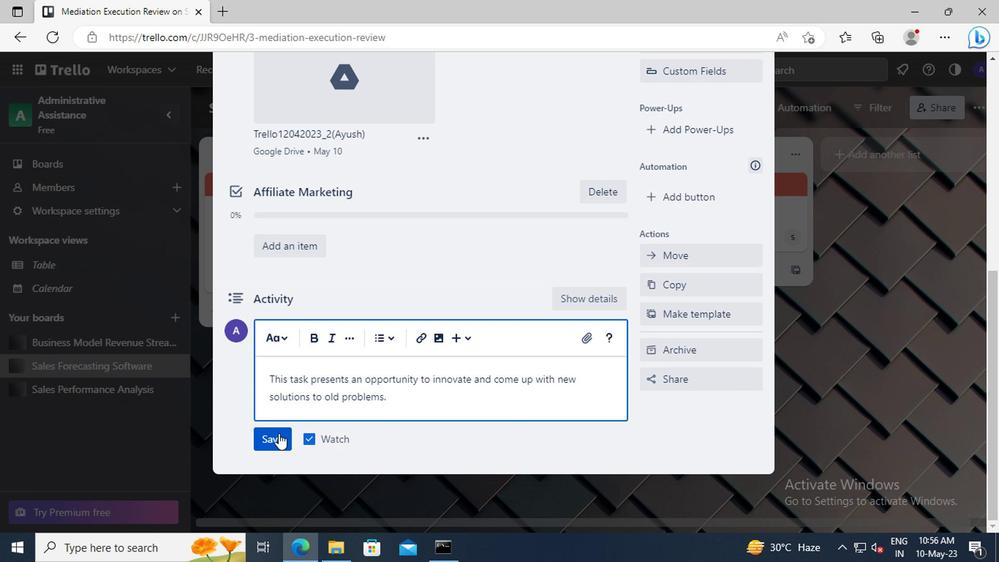 
Action: Mouse moved to (672, 342)
Screenshot: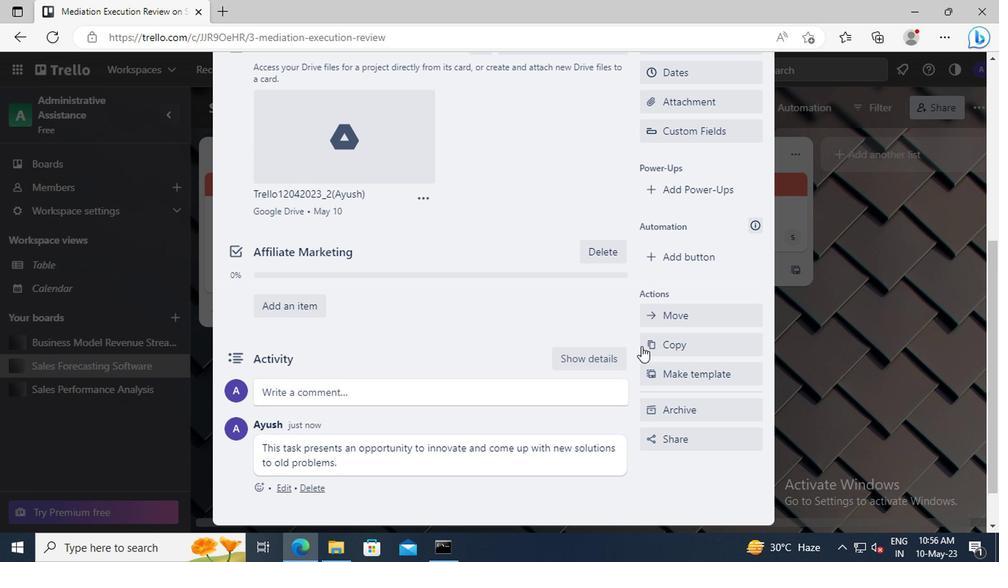 
Action: Mouse scrolled (672, 342) with delta (0, 0)
Screenshot: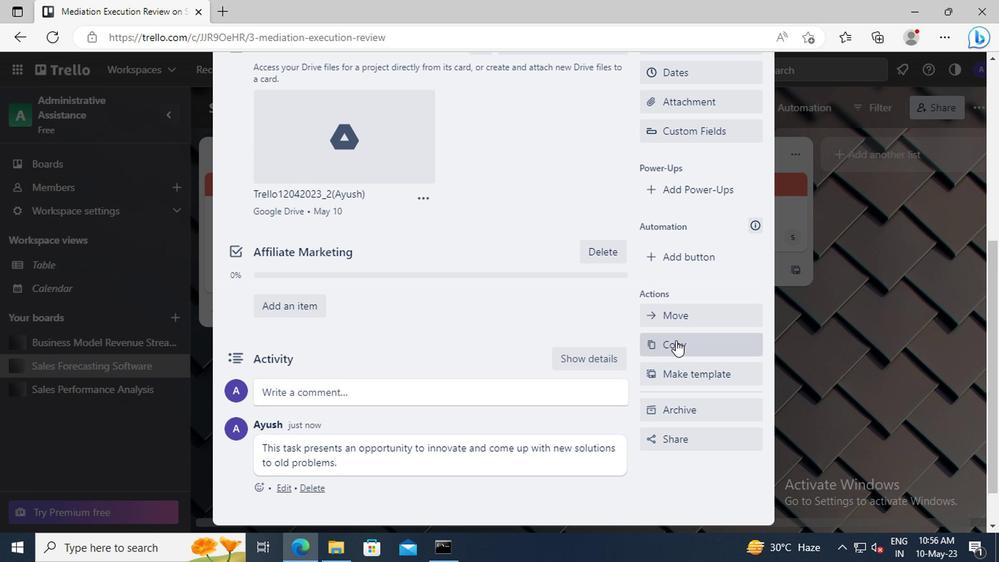 
Action: Mouse scrolled (672, 342) with delta (0, 0)
Screenshot: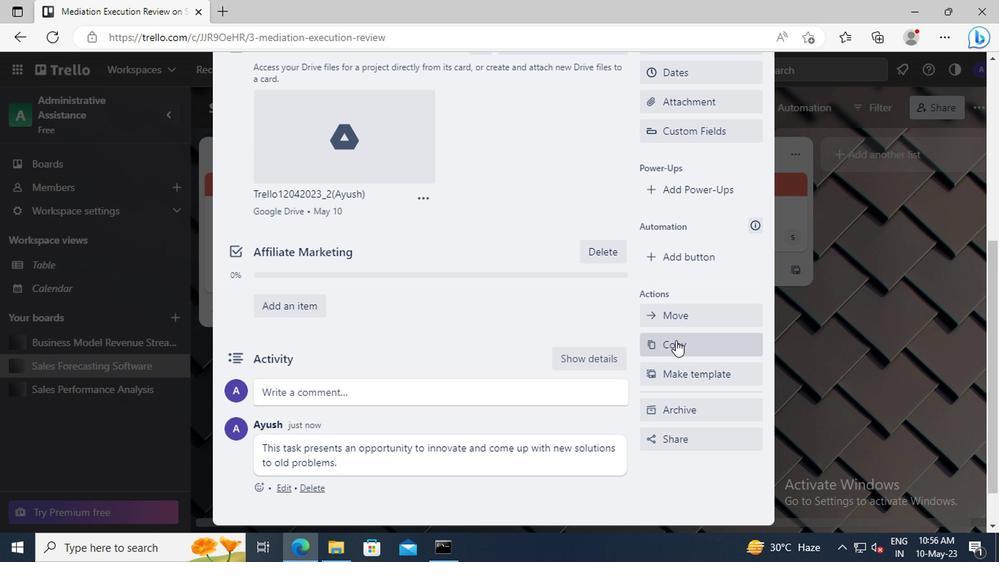 
Action: Mouse scrolled (672, 342) with delta (0, 0)
Screenshot: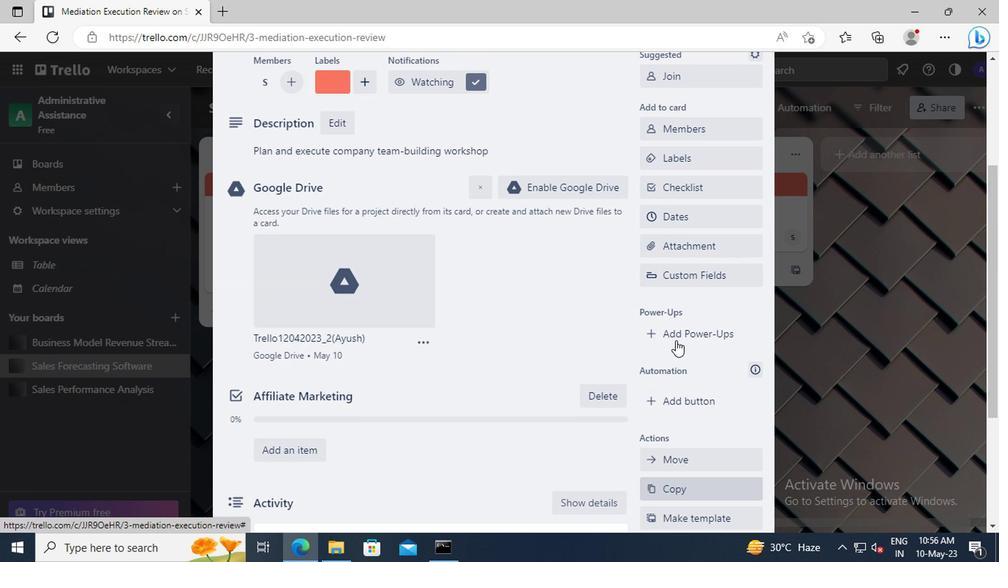
Action: Mouse moved to (676, 293)
Screenshot: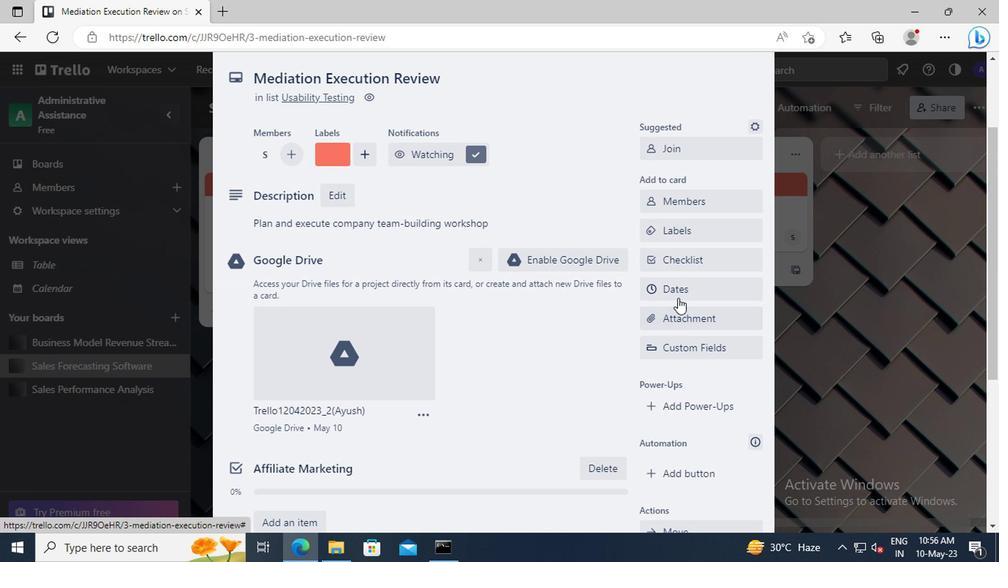 
Action: Mouse pressed left at (676, 293)
Screenshot: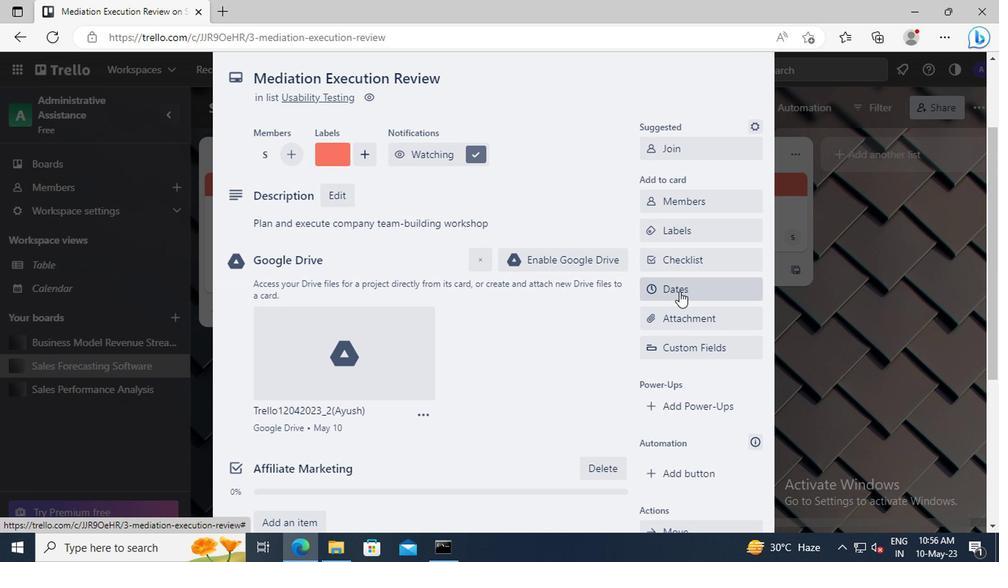 
Action: Mouse moved to (655, 375)
Screenshot: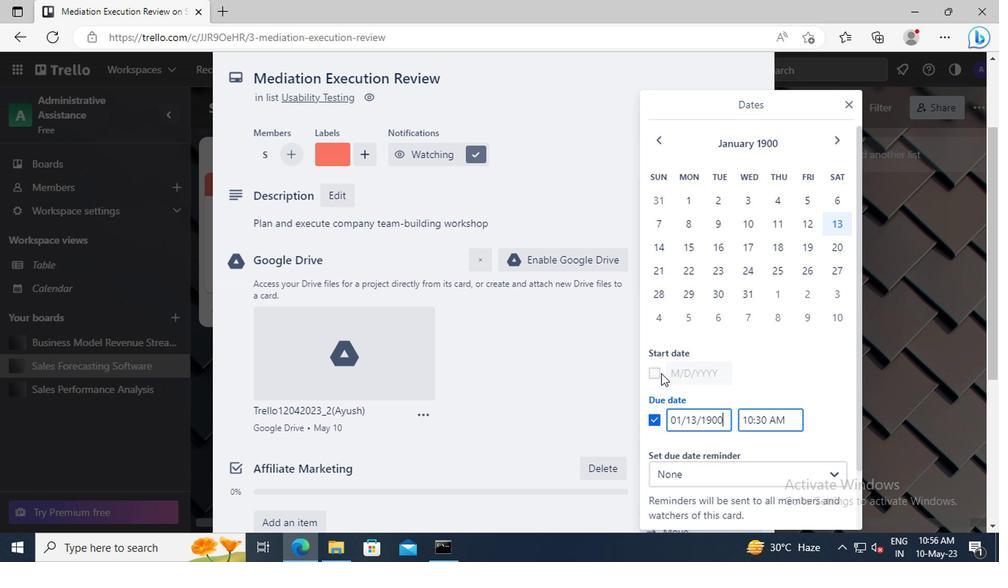 
Action: Mouse pressed left at (655, 375)
Screenshot: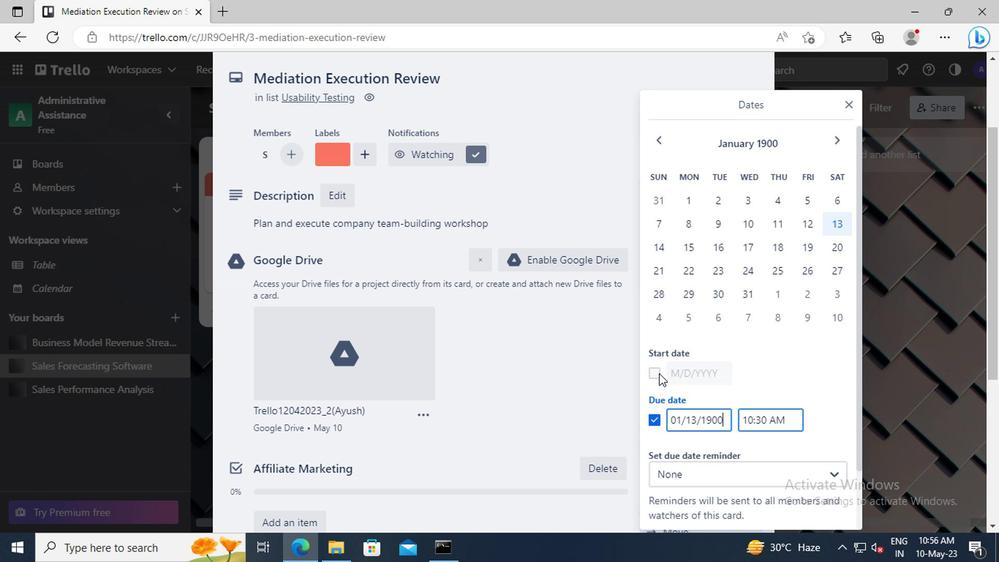 
Action: Mouse moved to (720, 372)
Screenshot: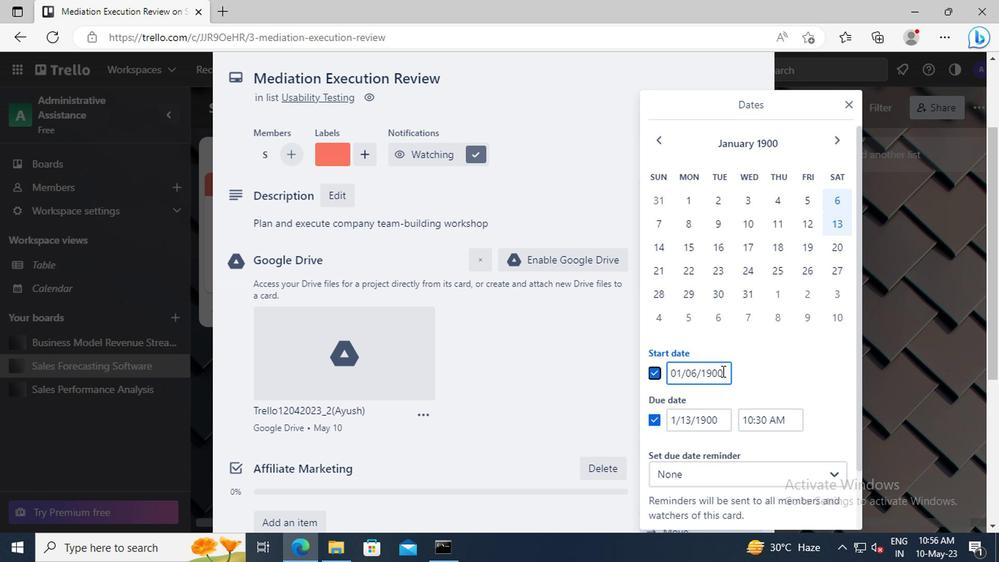 
Action: Mouse pressed left at (720, 372)
Screenshot: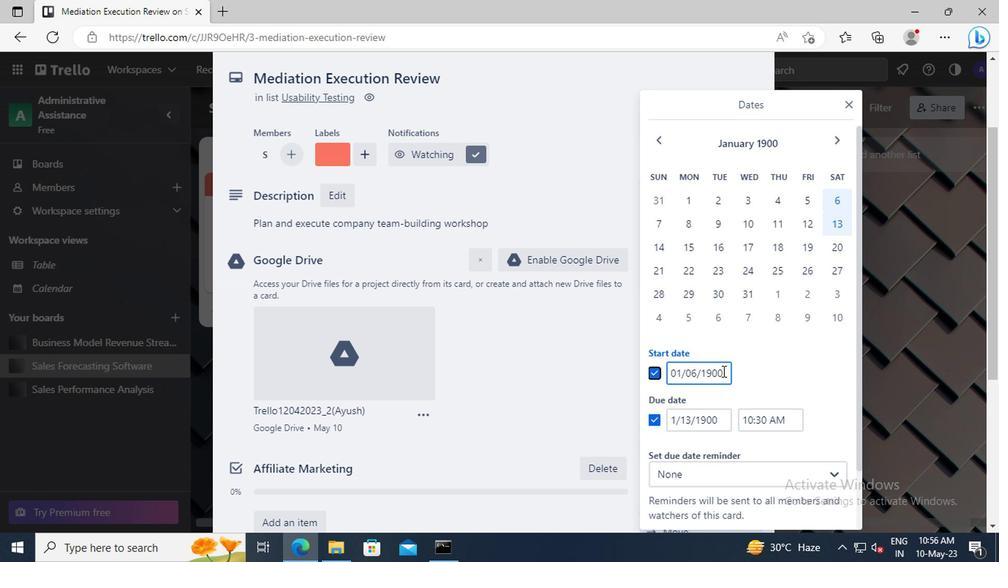 
Action: Key pressed <Key.left><Key.left><Key.left><Key.left><Key.left><Key.backspace>7
Screenshot: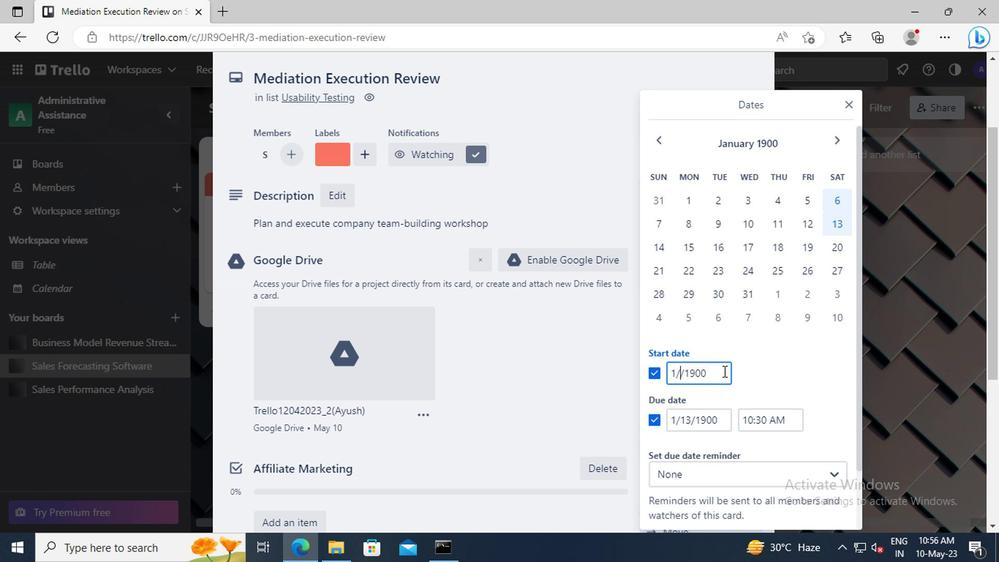 
Action: Mouse moved to (719, 421)
Screenshot: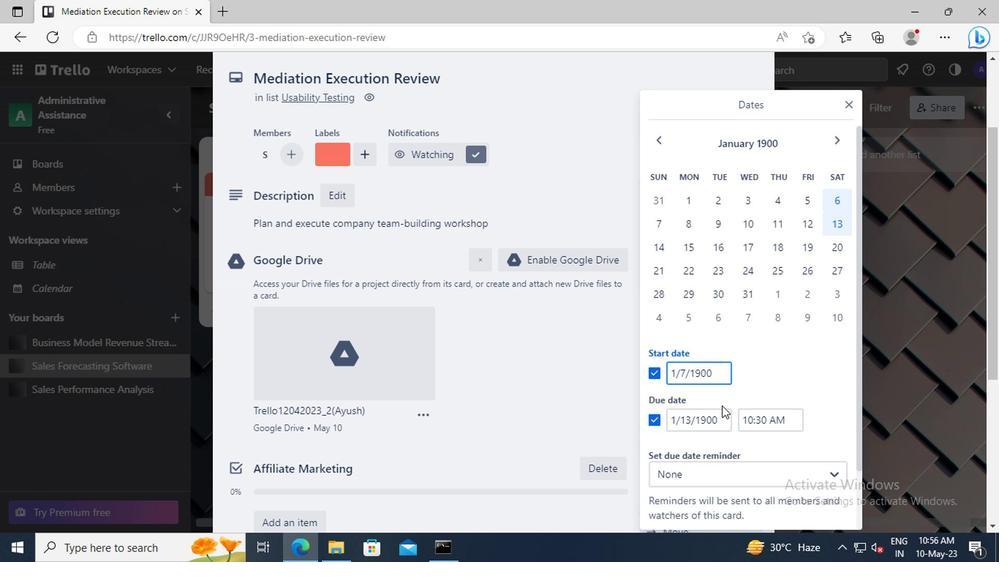 
Action: Mouse pressed left at (719, 421)
Screenshot: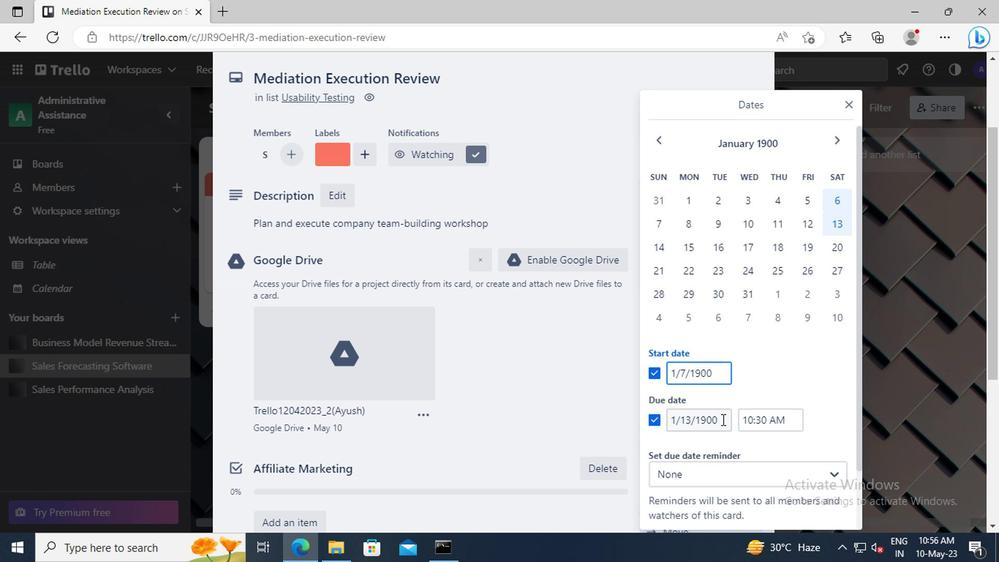
Action: Key pressed <Key.left><Key.left><Key.left><Key.left><Key.left><Key.backspace><Key.backspace>14
Screenshot: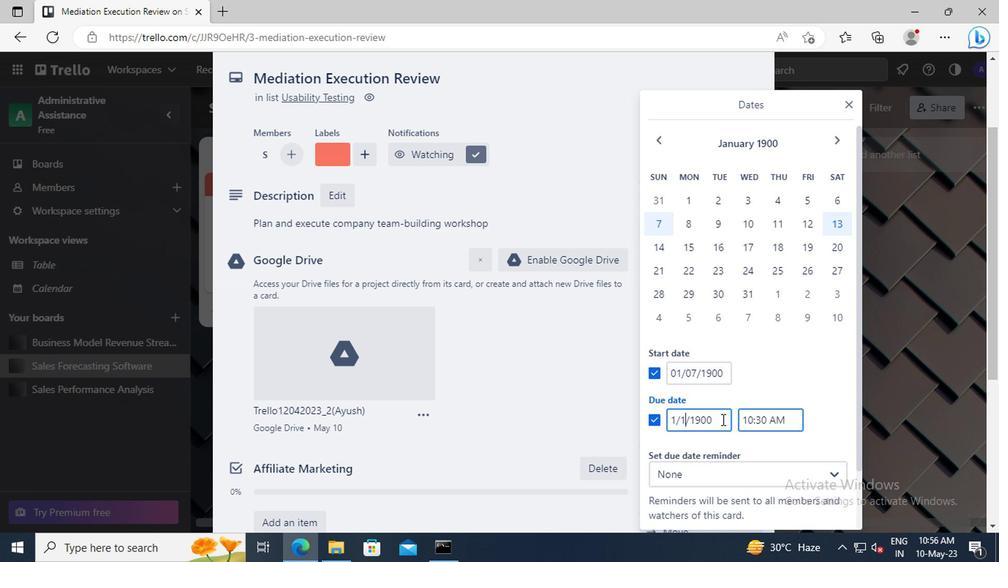 
Action: Mouse scrolled (719, 420) with delta (0, 0)
Screenshot: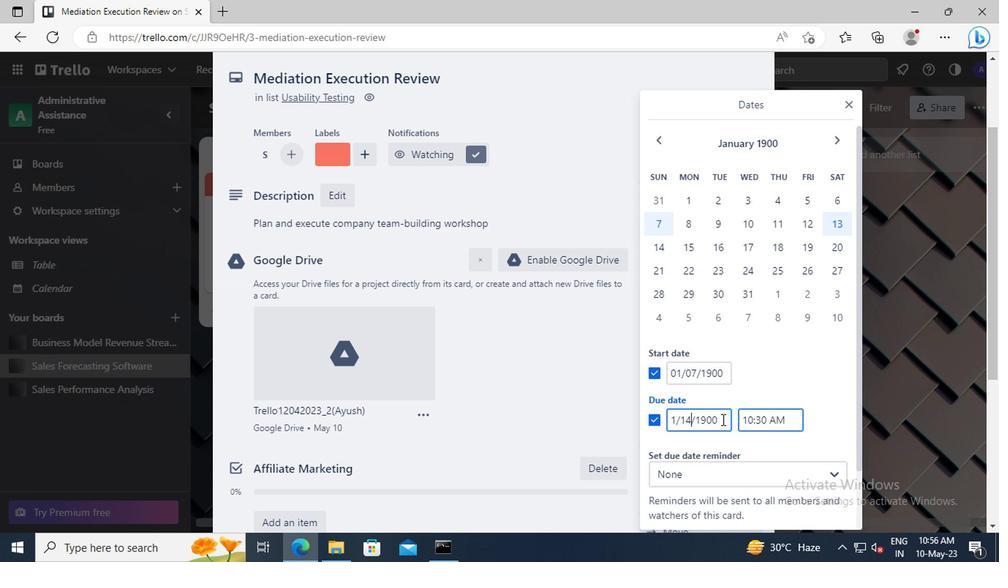 
Action: Mouse moved to (721, 484)
Screenshot: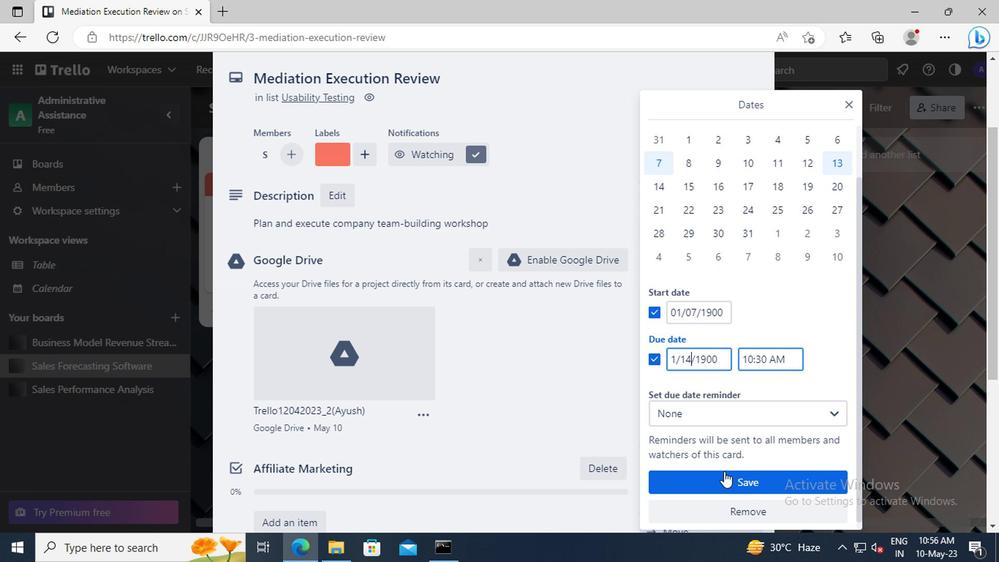 
Action: Mouse pressed left at (721, 484)
Screenshot: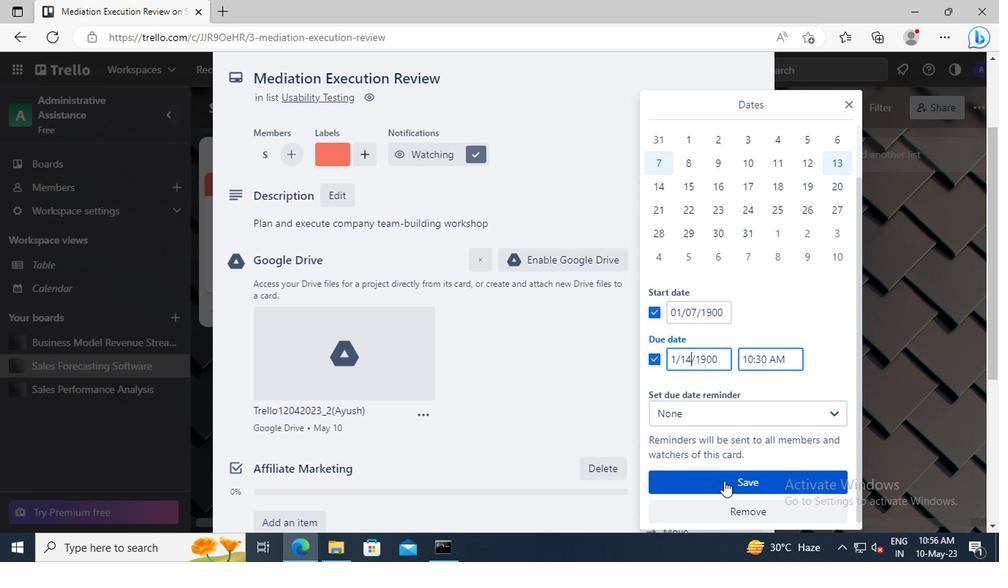 
